 Task: Look for space in Tanabe, Japan from 22nd June, 2023 to 30th June, 2023 for 2 adults in price range Rs.7000 to Rs.15000. Place can be entire place with 1  bedroom having 1 bed and 1 bathroom. Property type can be house, flat, guest house, hotel. Booking option can be shelf check-in. Required host language is English.
Action: Mouse moved to (522, 87)
Screenshot: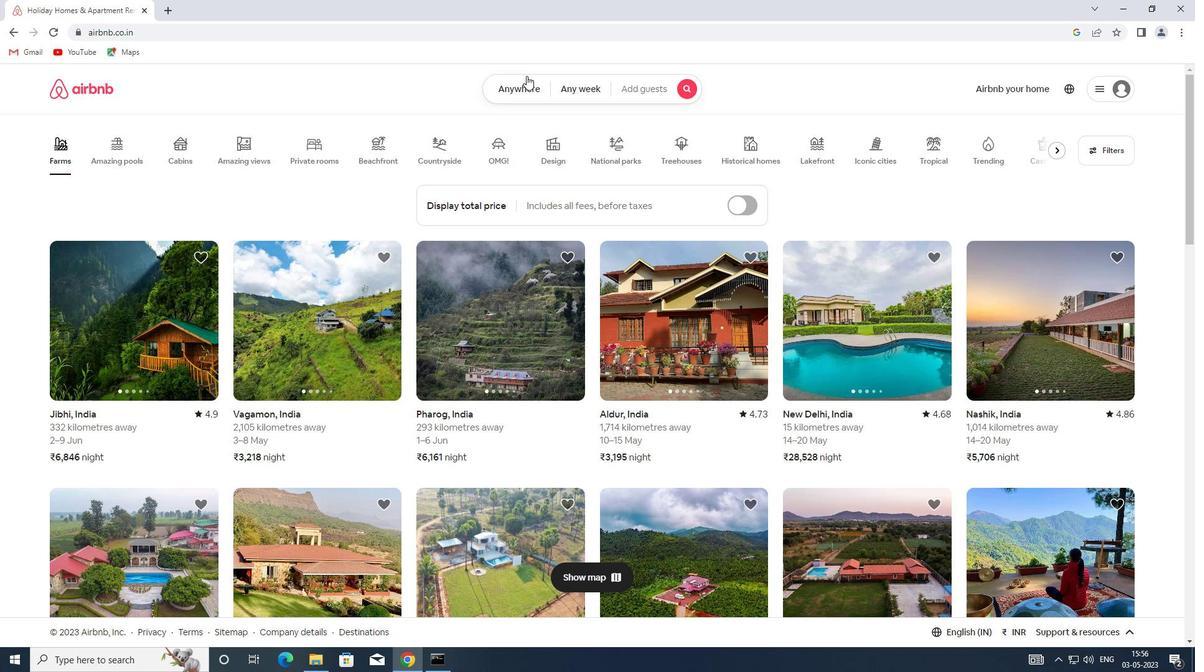 
Action: Mouse pressed left at (522, 87)
Screenshot: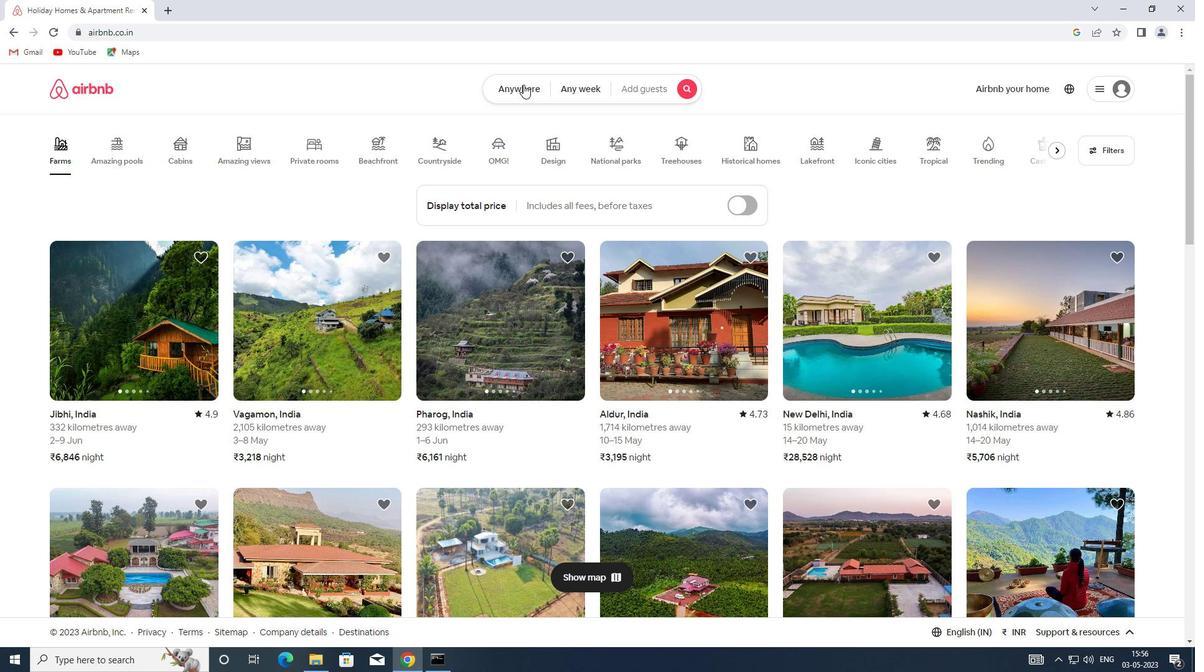 
Action: Mouse moved to (460, 126)
Screenshot: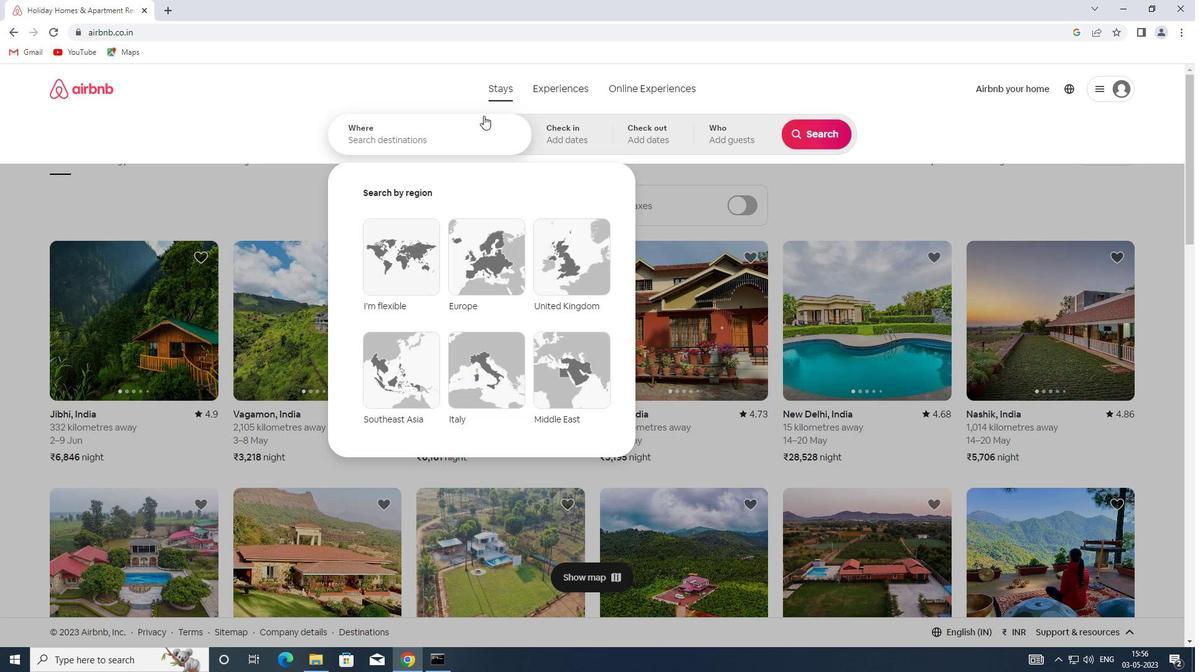 
Action: Mouse pressed left at (460, 126)
Screenshot: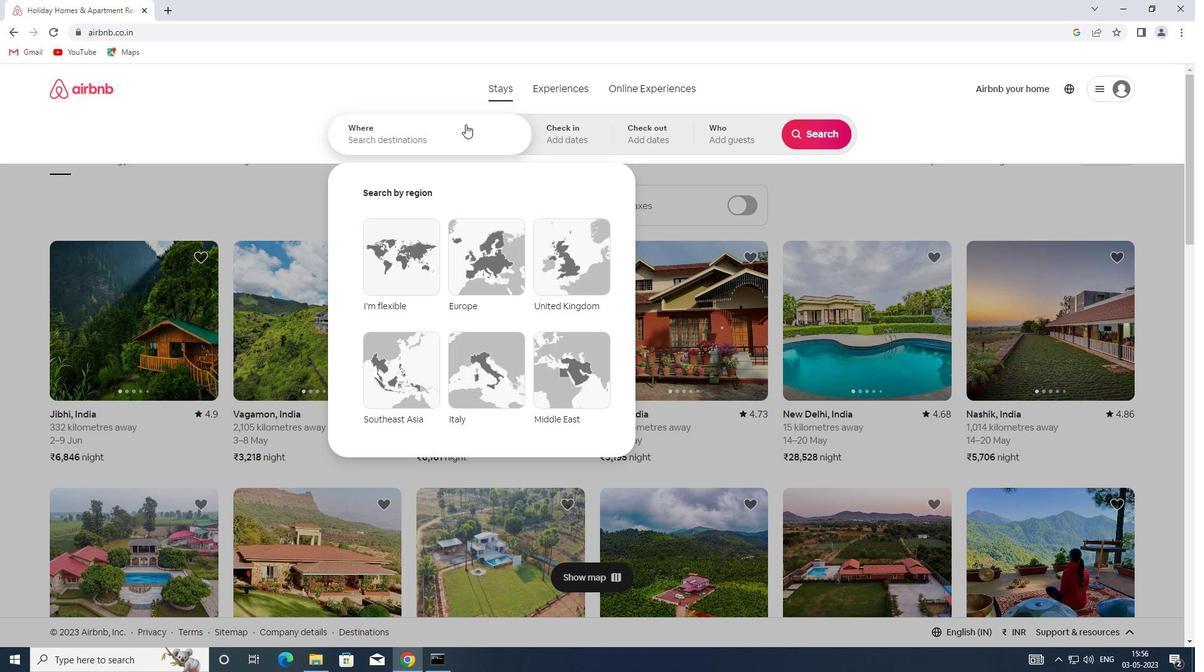 
Action: Key pressed <Key.shift>TANABE,<Key.shift>JAPAN
Screenshot: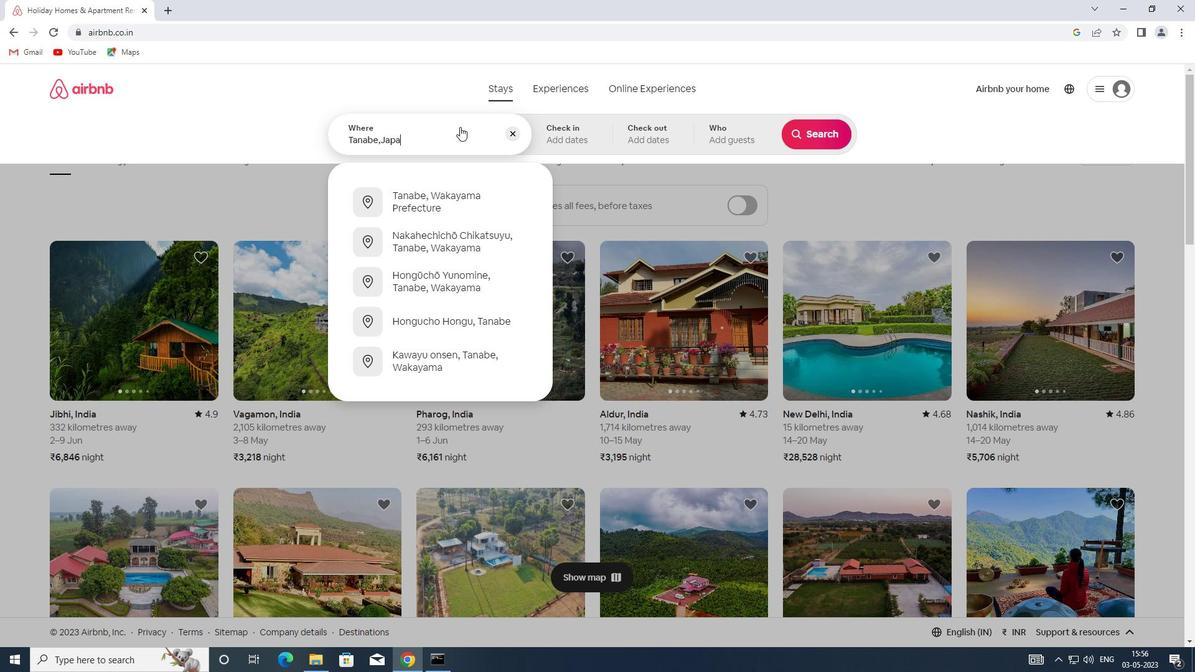 
Action: Mouse moved to (554, 137)
Screenshot: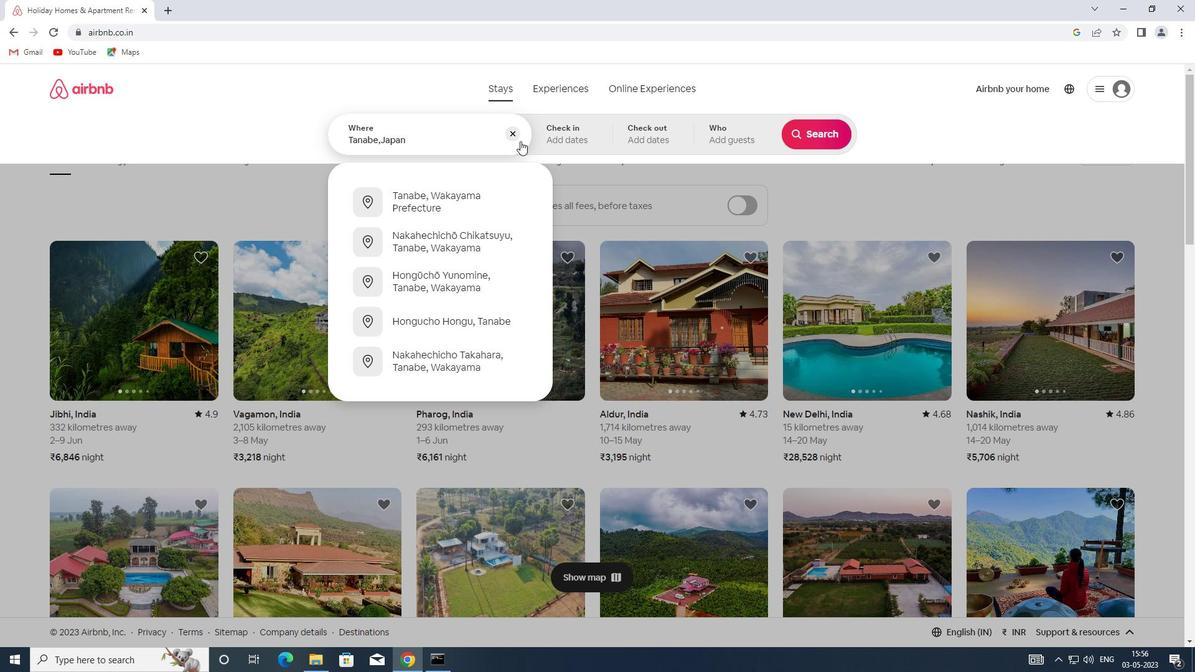 
Action: Mouse pressed left at (554, 137)
Screenshot: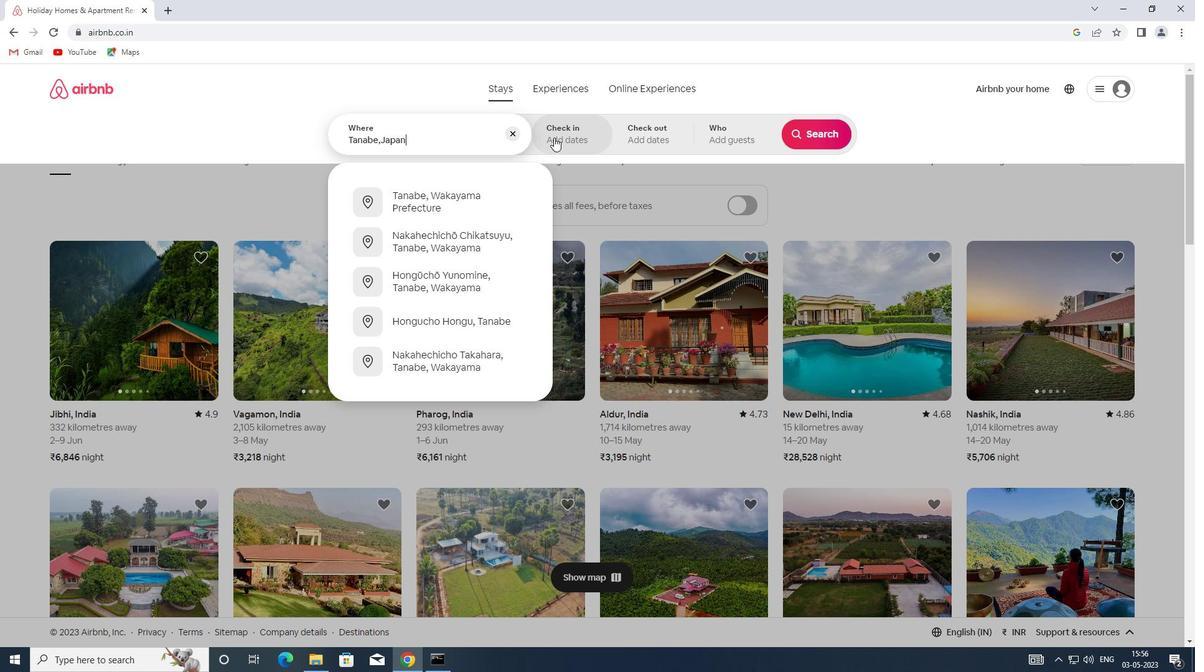 
Action: Mouse moved to (740, 374)
Screenshot: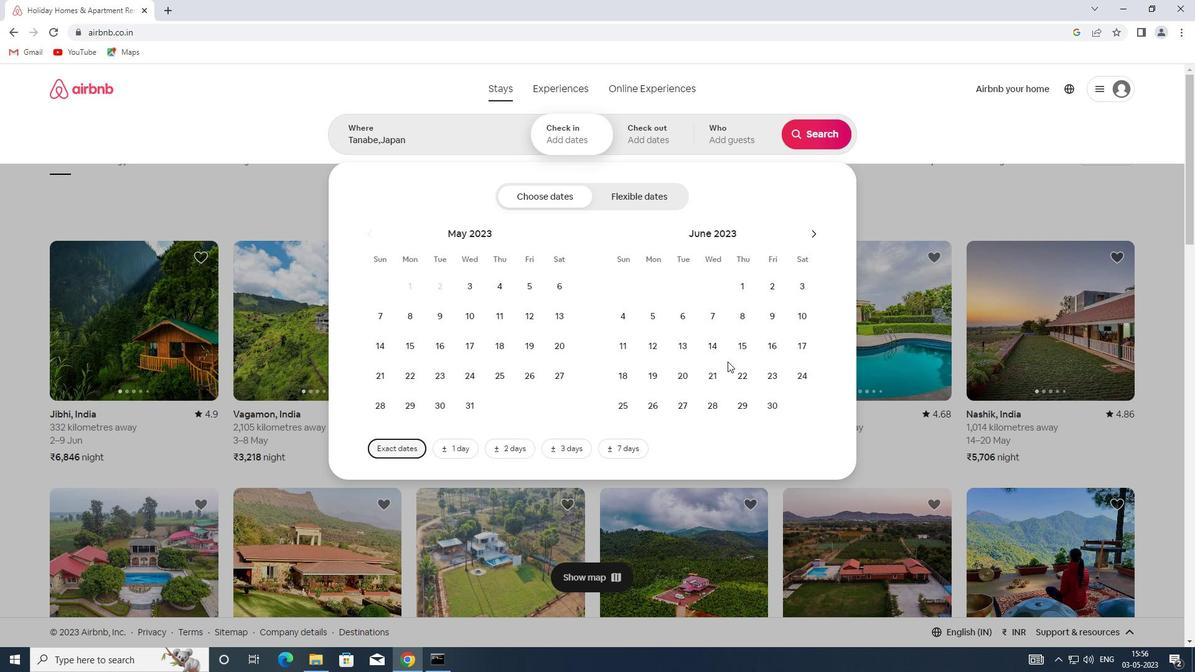 
Action: Mouse pressed left at (740, 374)
Screenshot: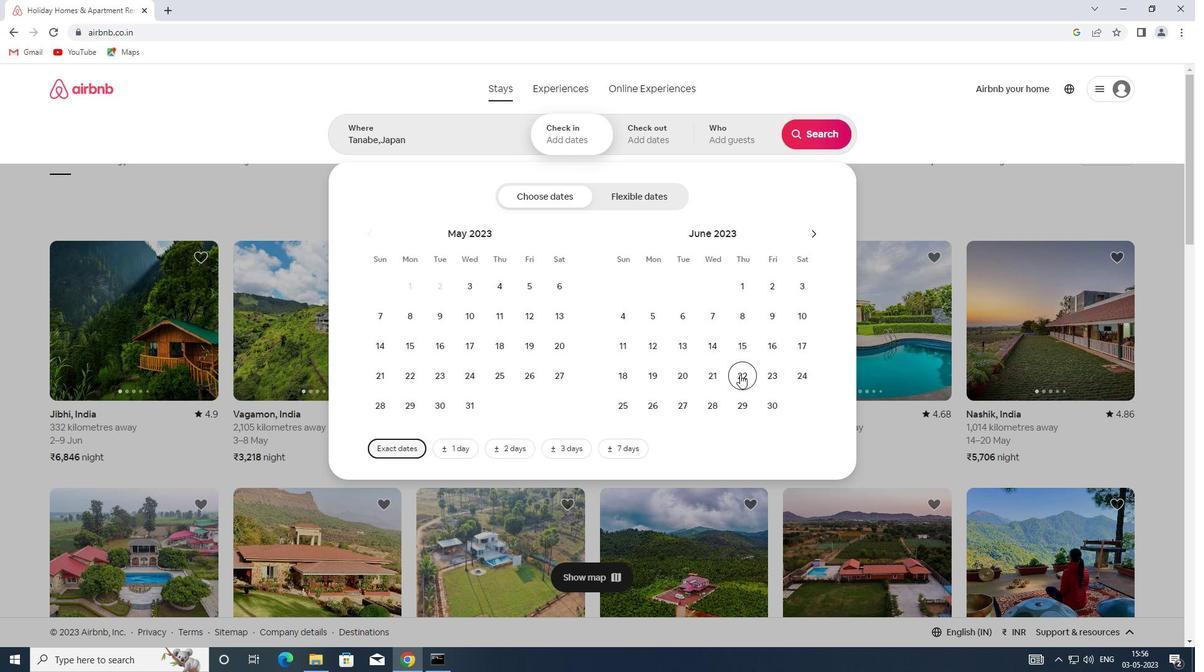 
Action: Mouse moved to (780, 407)
Screenshot: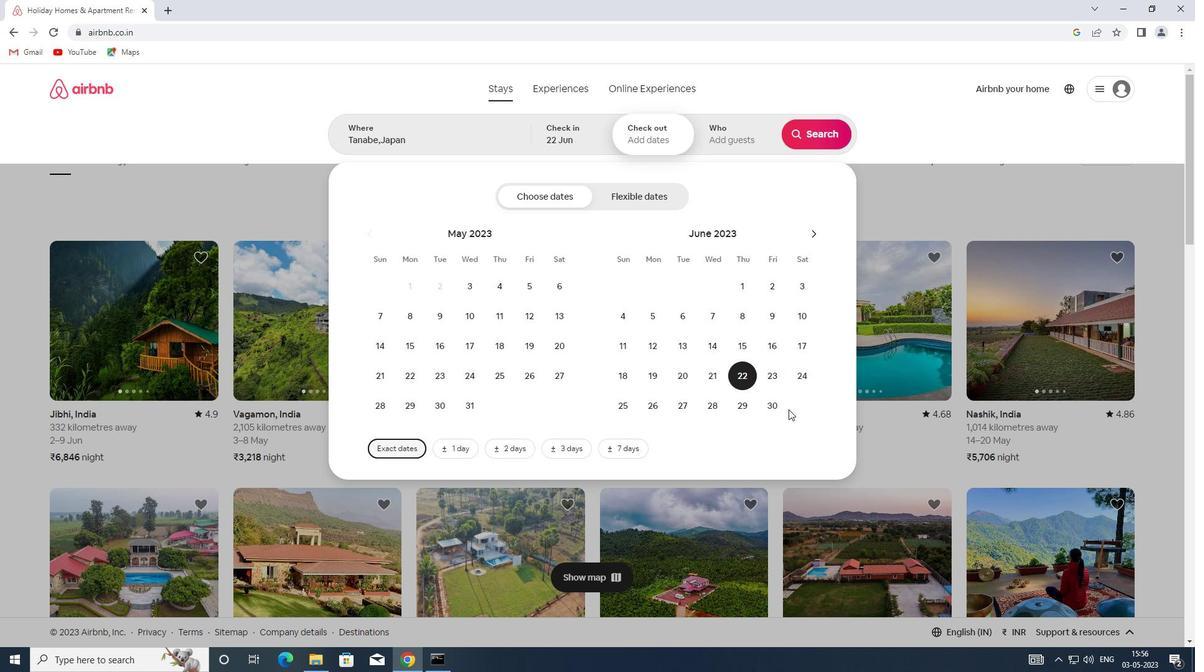 
Action: Mouse pressed left at (780, 407)
Screenshot: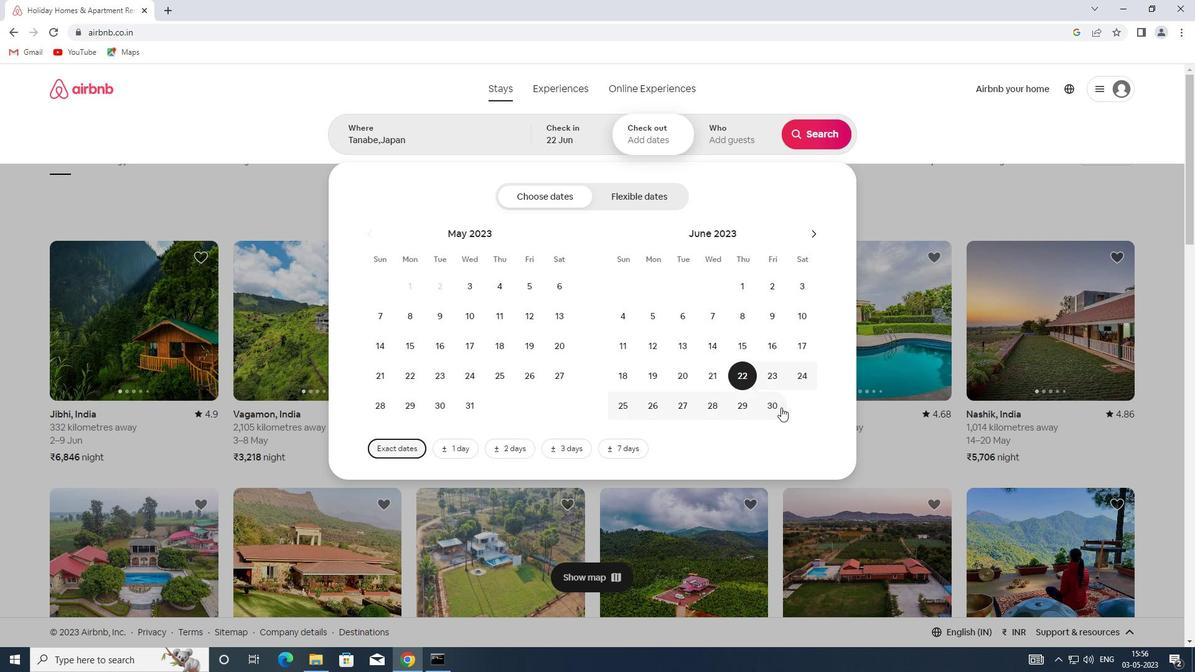 
Action: Mouse moved to (734, 129)
Screenshot: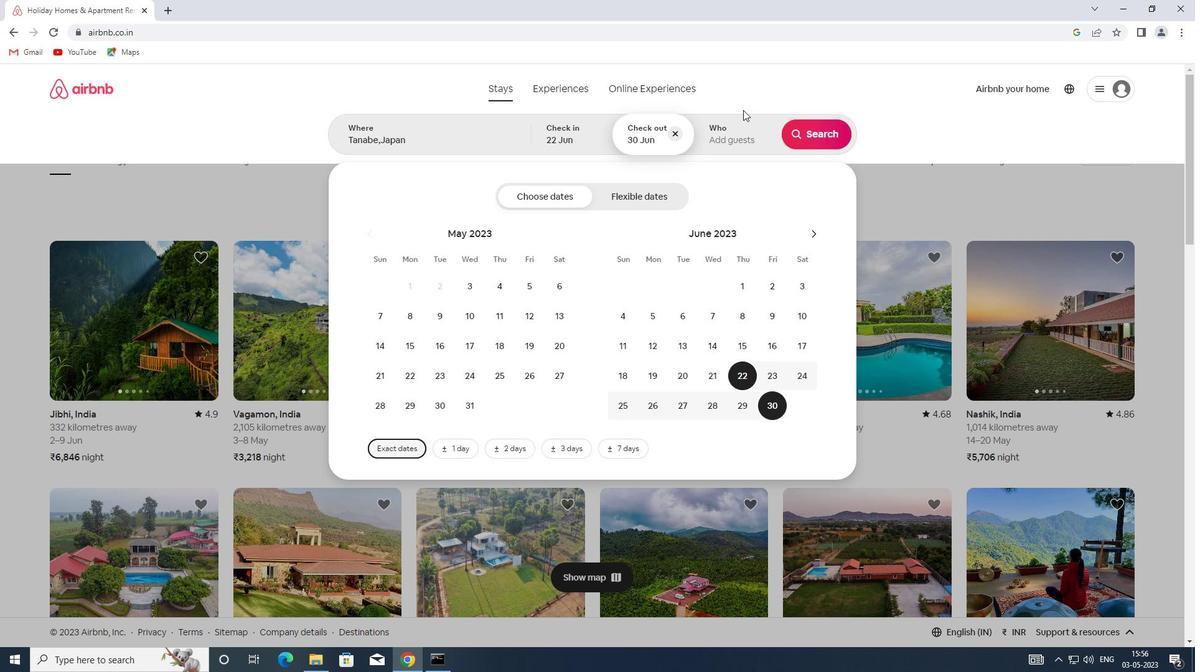 
Action: Mouse pressed left at (734, 129)
Screenshot: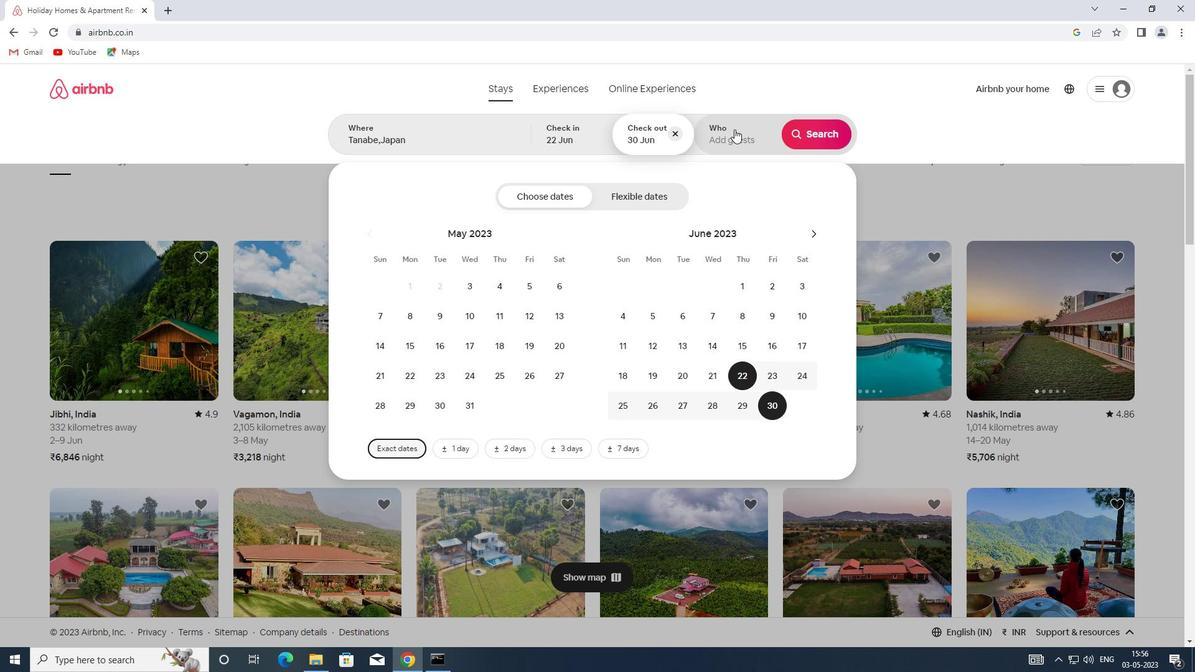
Action: Mouse moved to (824, 207)
Screenshot: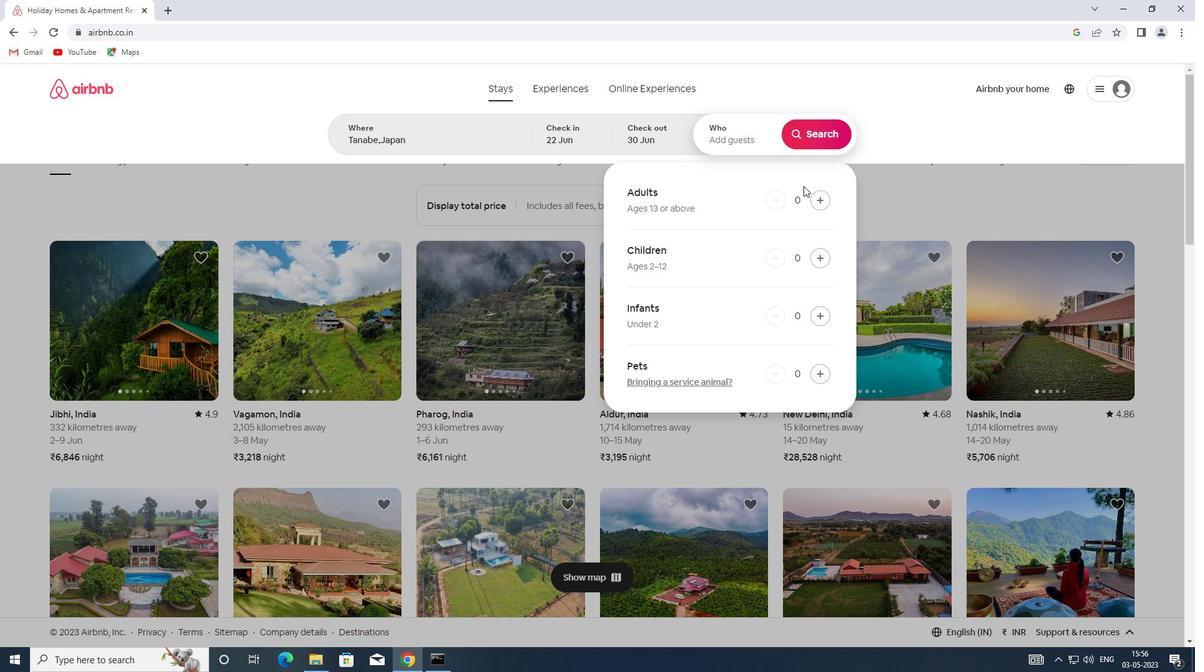 
Action: Mouse pressed left at (824, 207)
Screenshot: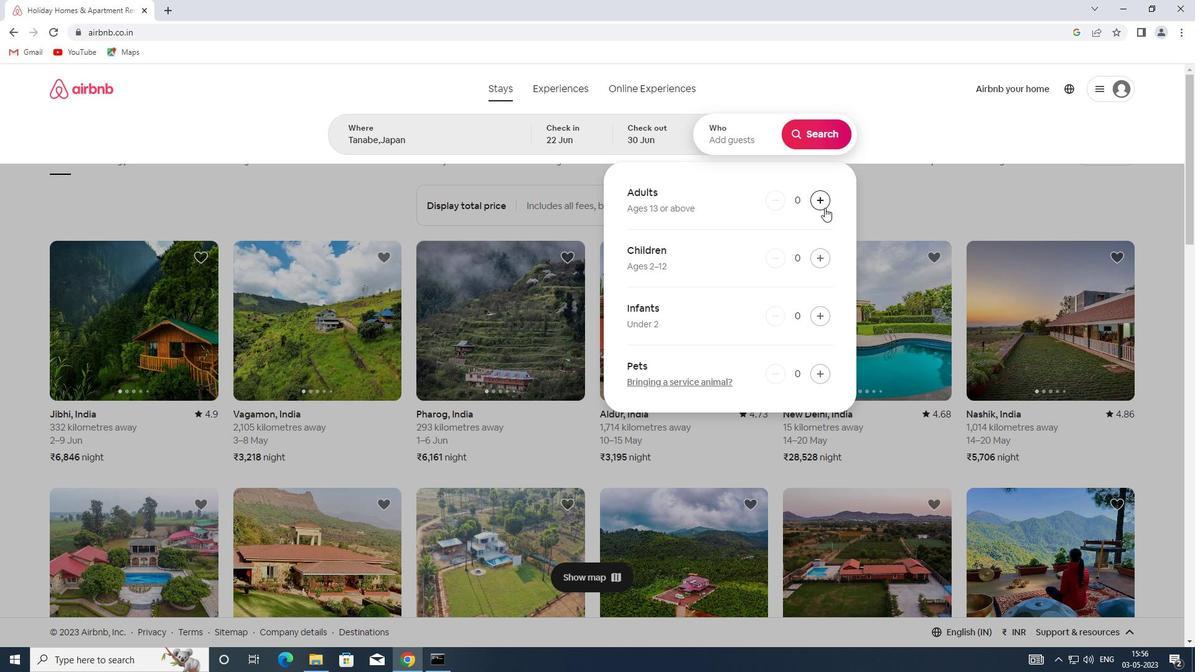 
Action: Mouse pressed left at (824, 207)
Screenshot: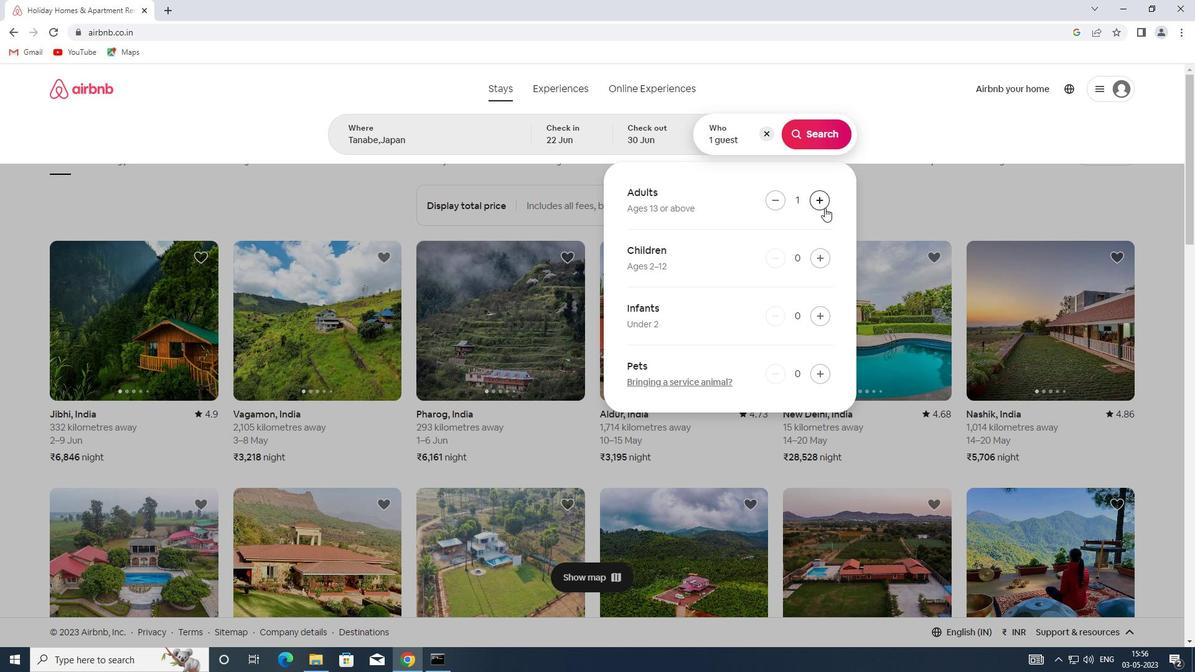 
Action: Mouse moved to (821, 136)
Screenshot: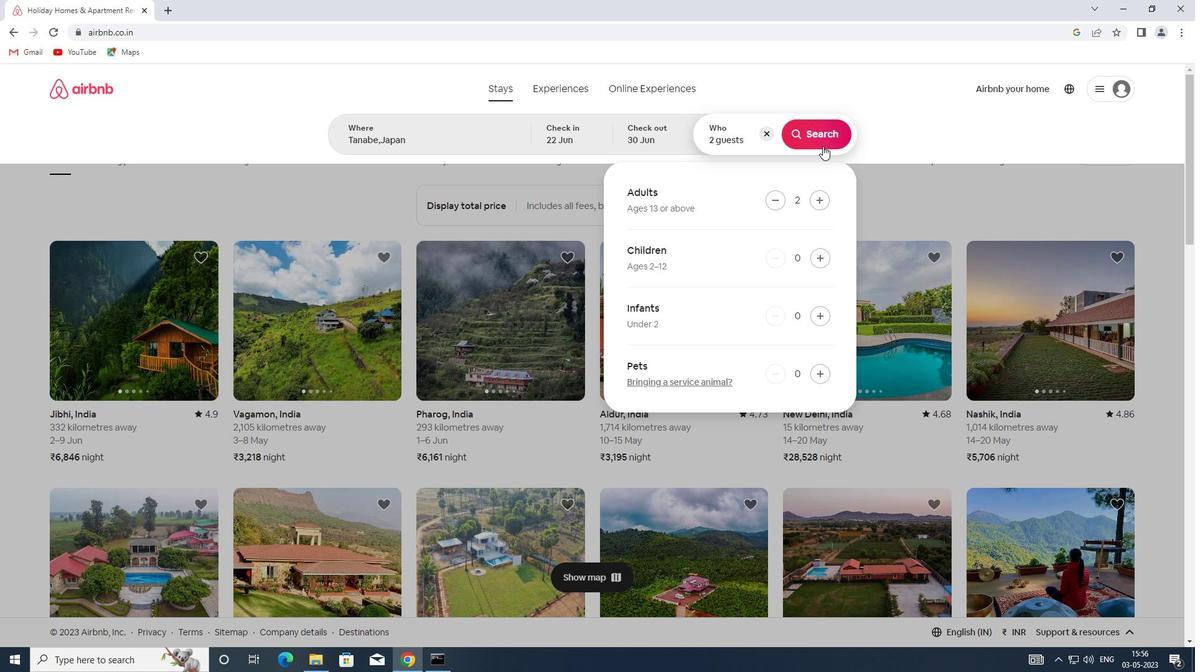 
Action: Mouse pressed left at (821, 136)
Screenshot: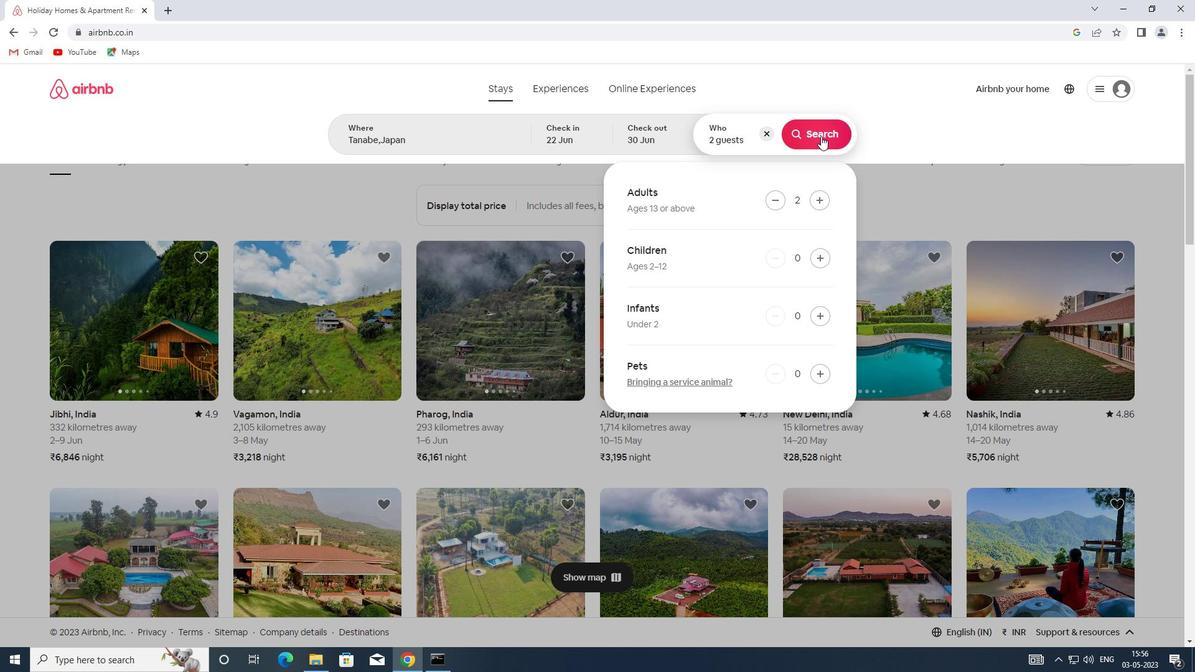 
Action: Mouse moved to (1141, 129)
Screenshot: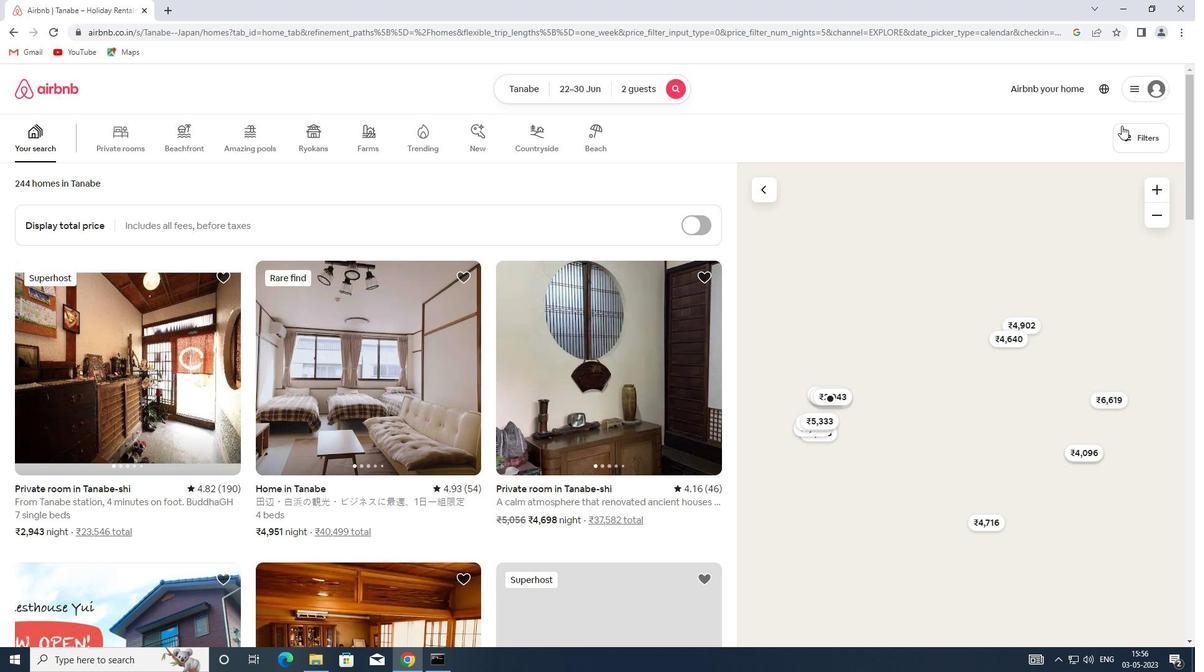 
Action: Mouse pressed left at (1141, 129)
Screenshot: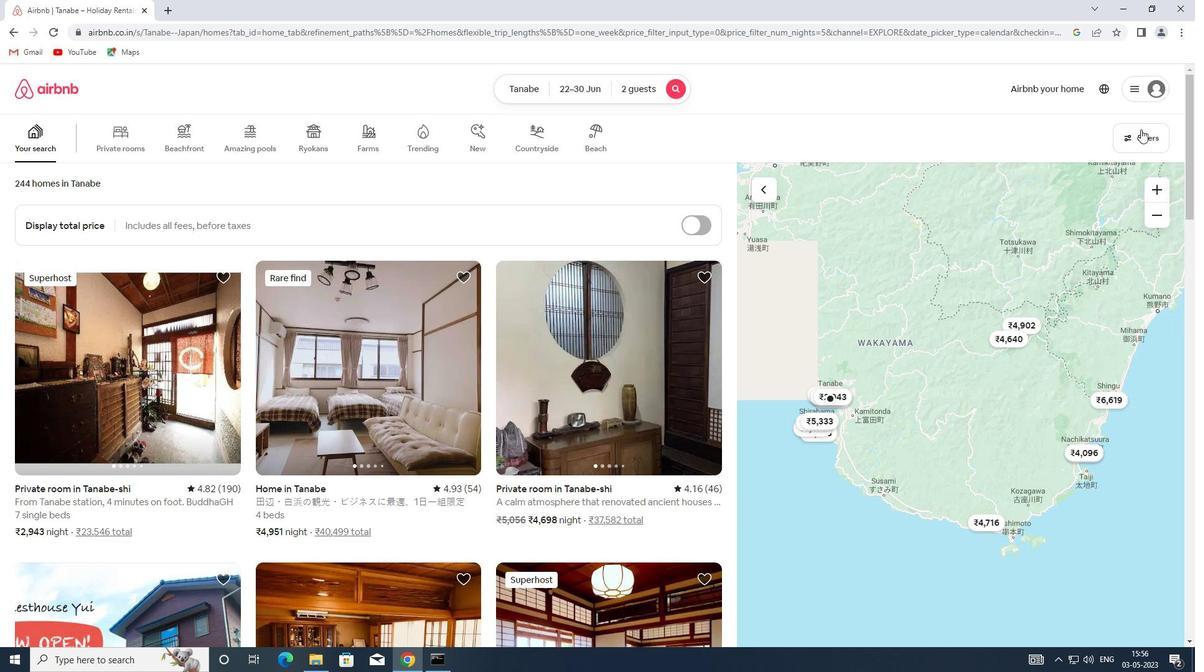 
Action: Mouse moved to (466, 294)
Screenshot: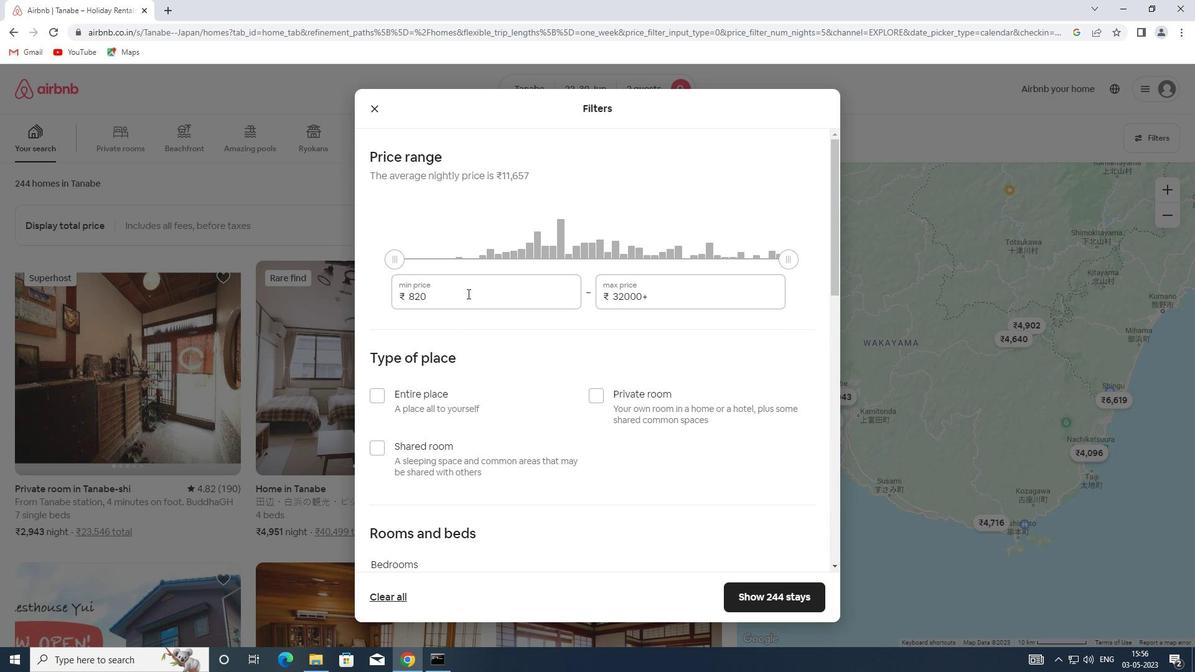 
Action: Mouse pressed left at (466, 294)
Screenshot: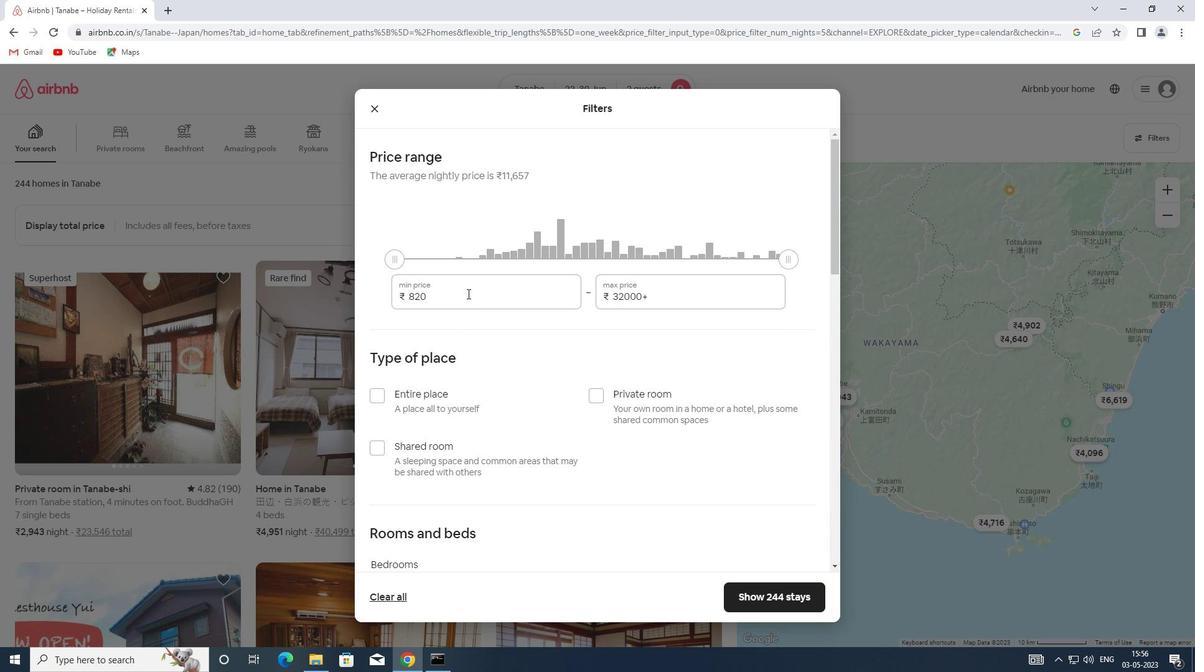 
Action: Mouse moved to (387, 301)
Screenshot: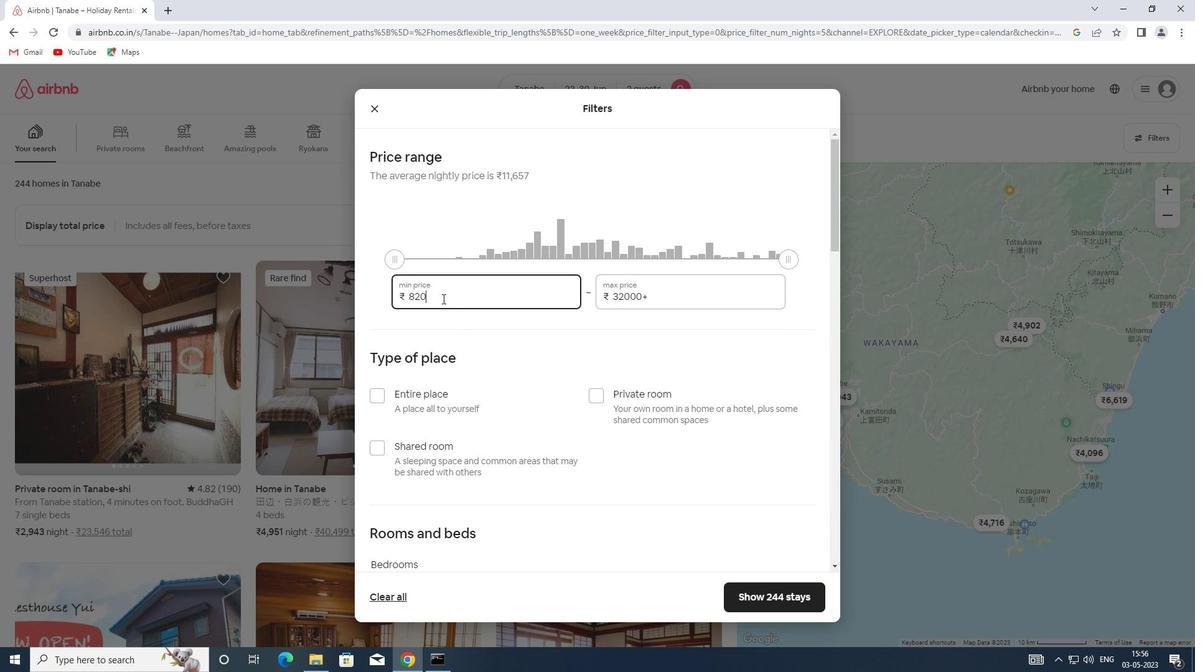 
Action: Key pressed 7000`<Key.tab>15000
Screenshot: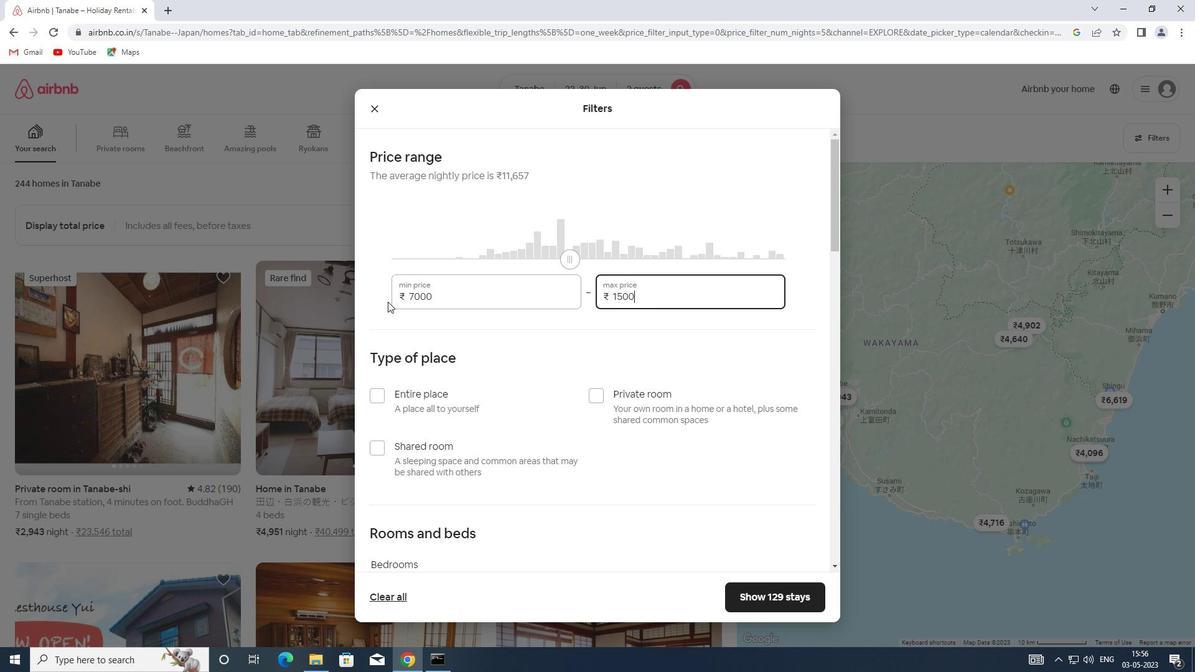 
Action: Mouse moved to (377, 291)
Screenshot: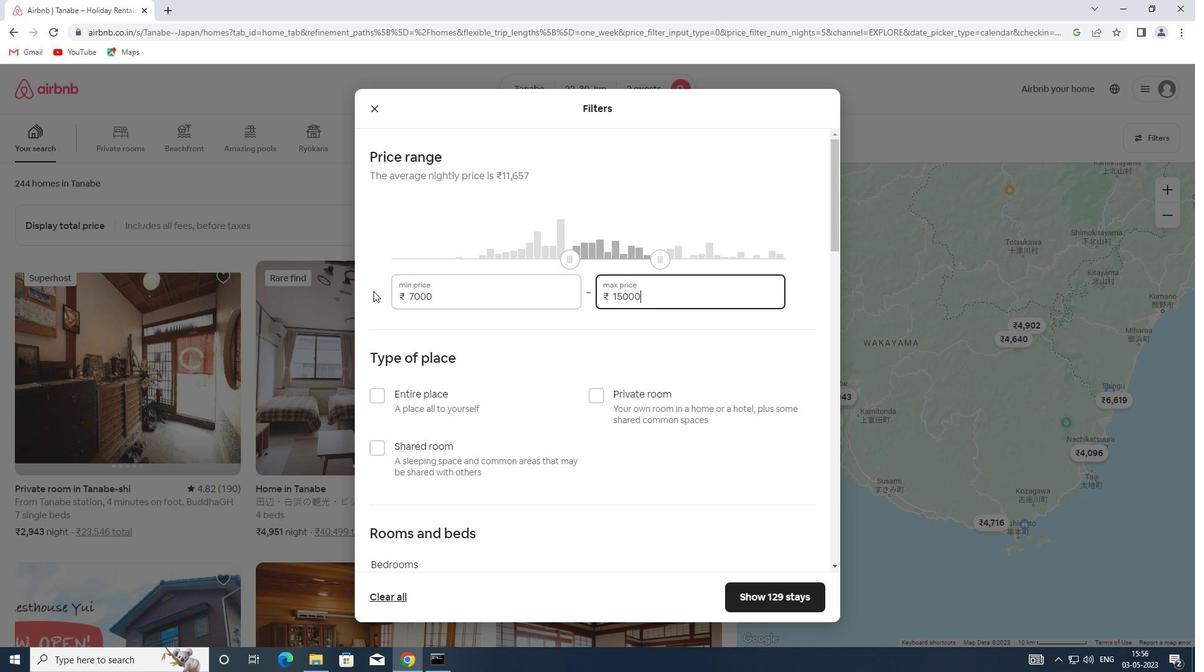 
Action: Mouse scrolled (377, 291) with delta (0, 0)
Screenshot: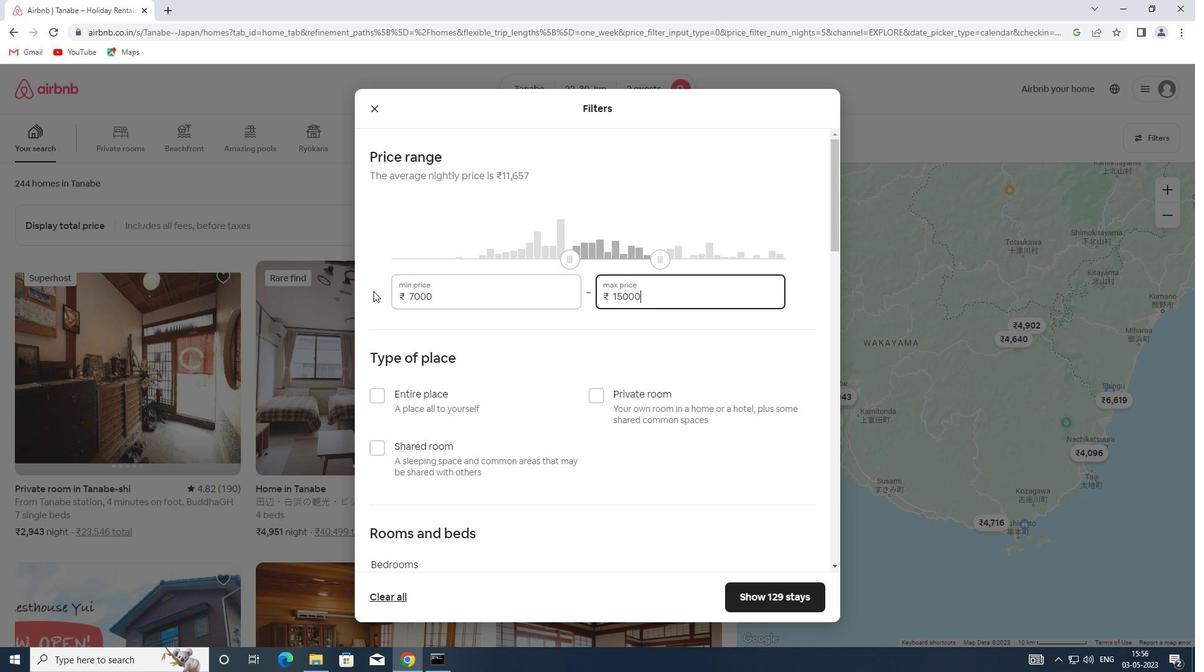 
Action: Mouse moved to (374, 337)
Screenshot: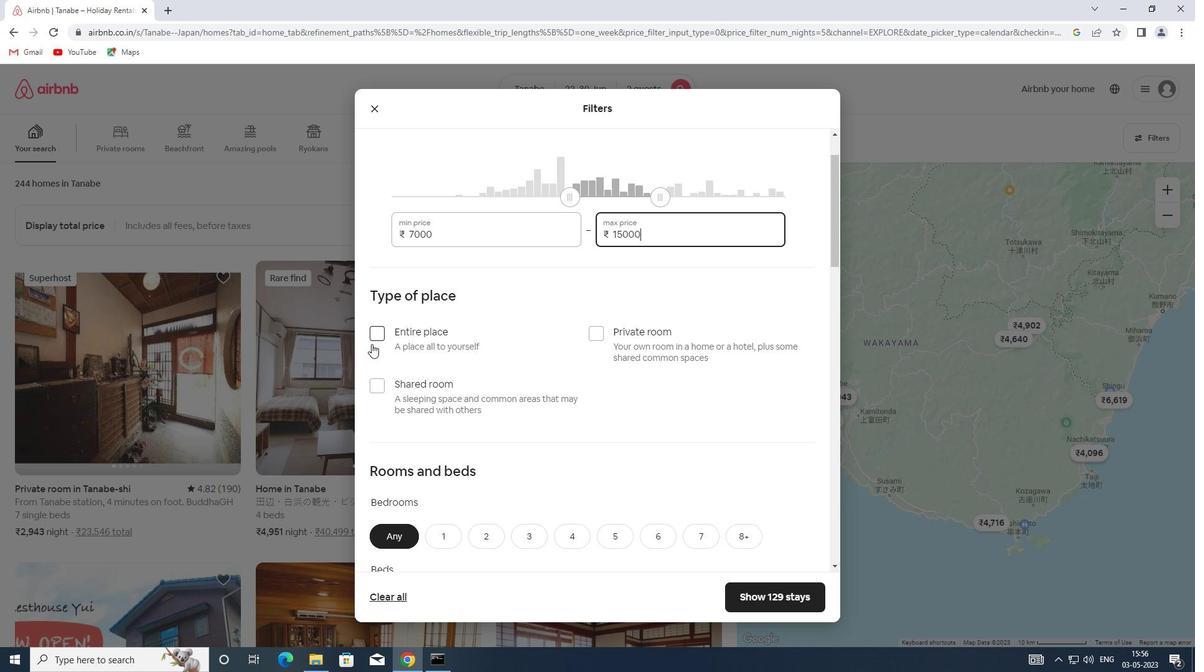
Action: Mouse pressed left at (374, 337)
Screenshot: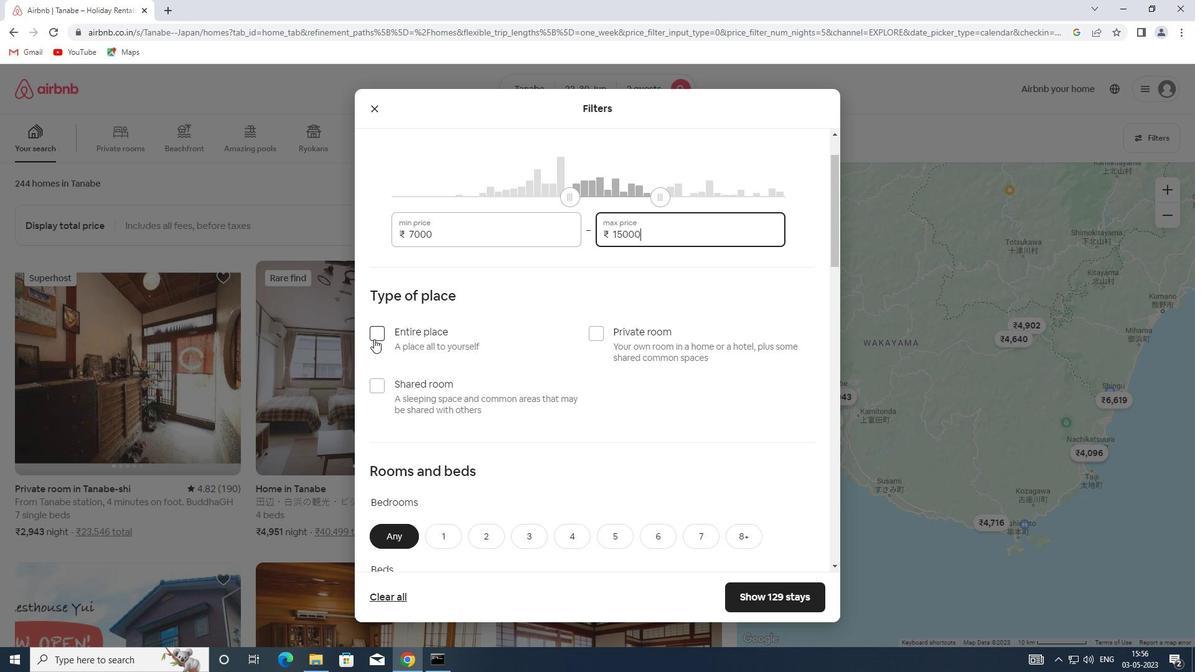 
Action: Mouse scrolled (374, 336) with delta (0, 0)
Screenshot: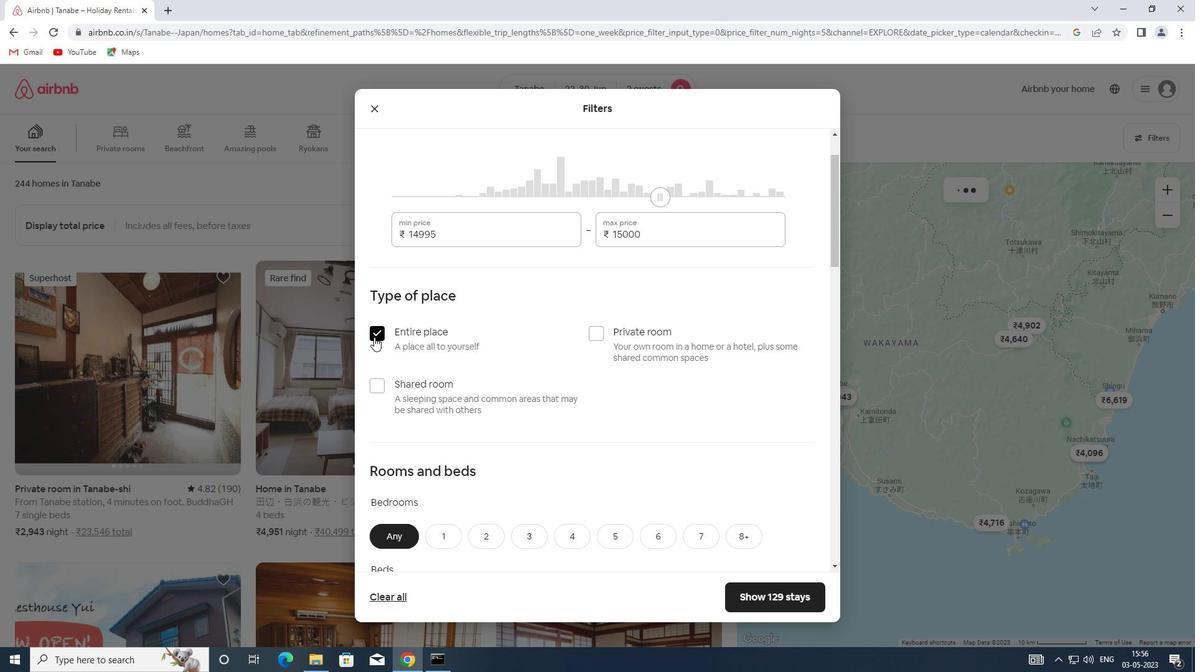 
Action: Mouse moved to (375, 337)
Screenshot: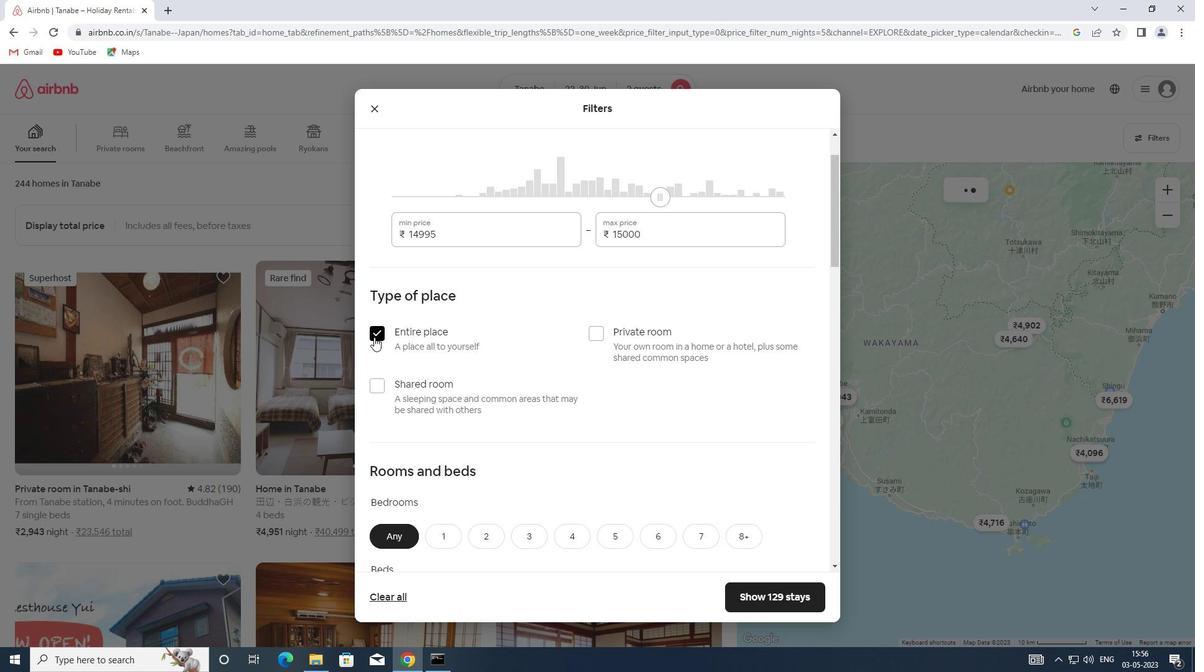 
Action: Mouse scrolled (375, 336) with delta (0, 0)
Screenshot: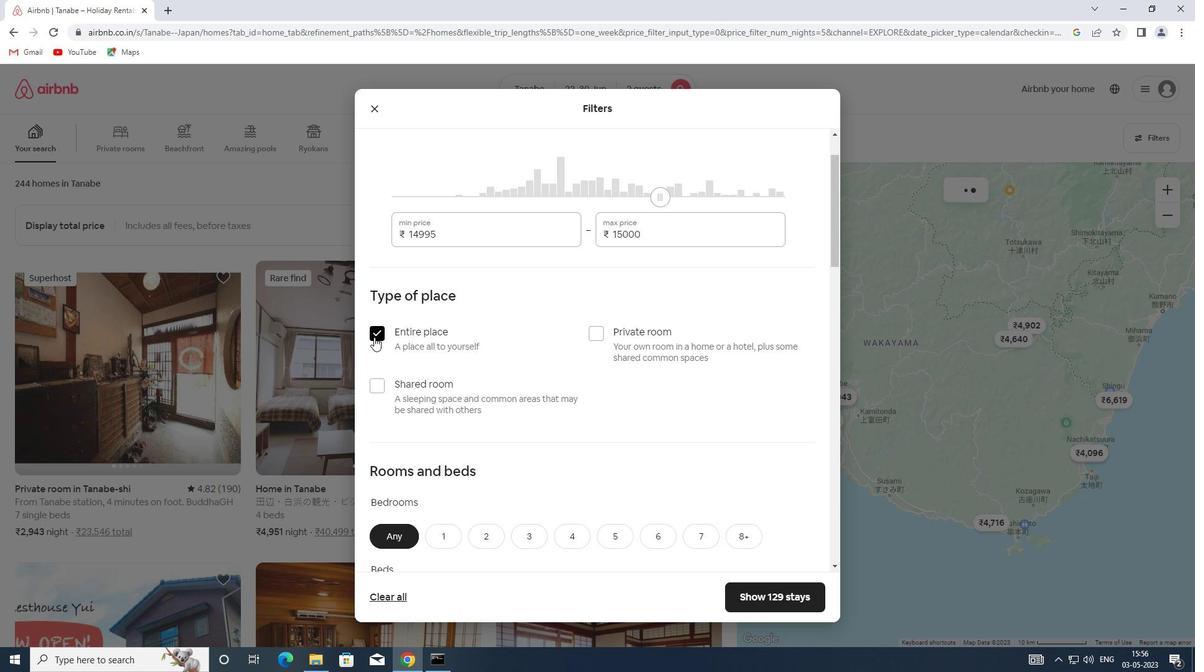 
Action: Mouse moved to (438, 410)
Screenshot: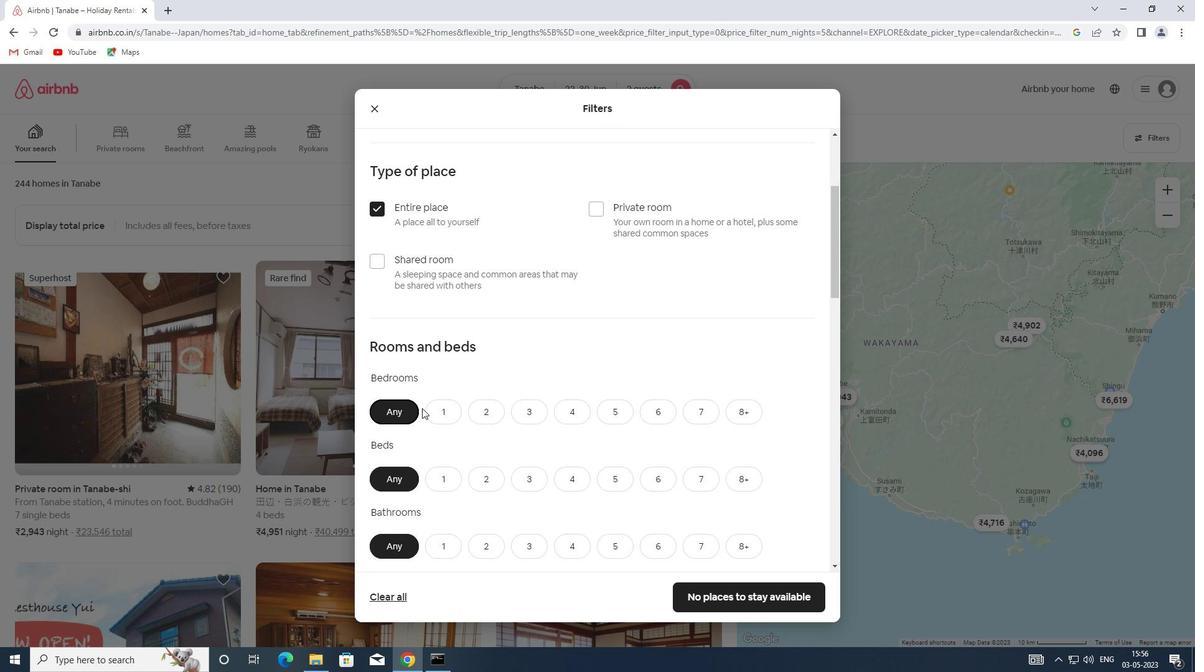 
Action: Mouse pressed left at (438, 410)
Screenshot: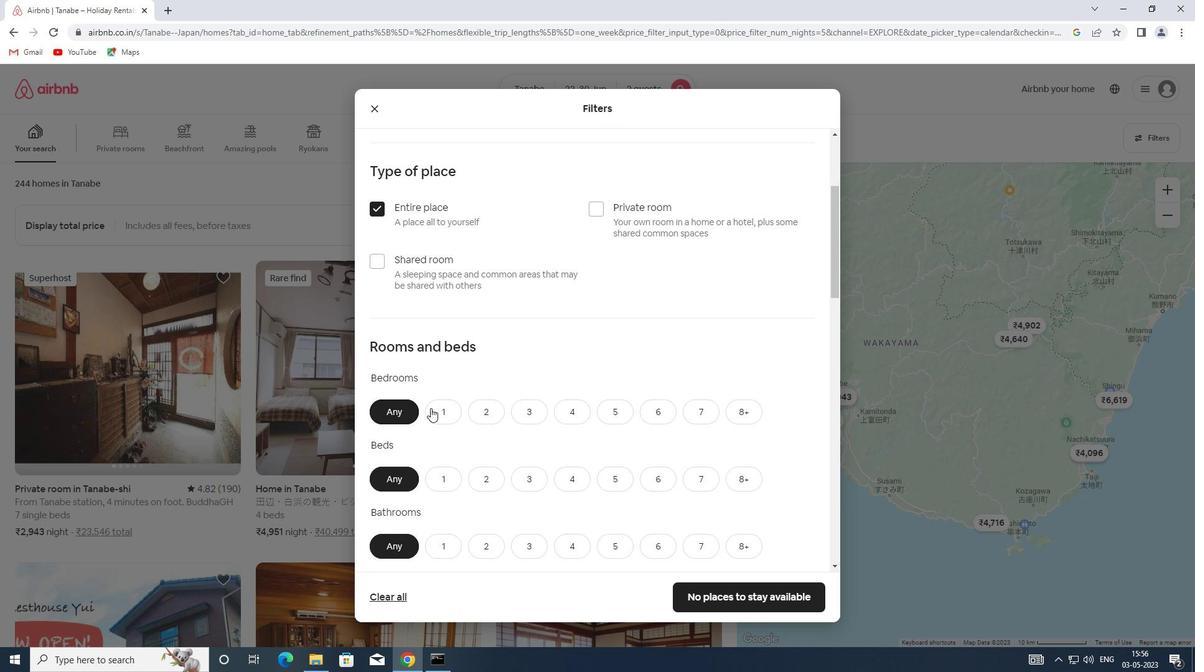 
Action: Mouse moved to (436, 418)
Screenshot: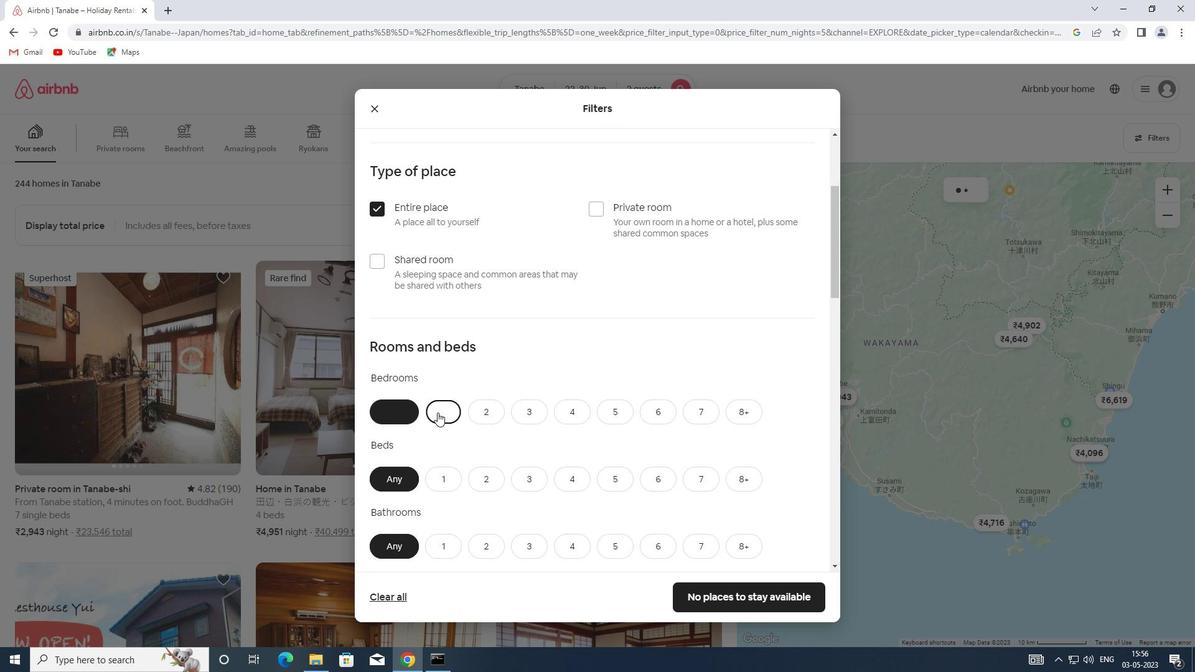 
Action: Mouse scrolled (436, 417) with delta (0, 0)
Screenshot: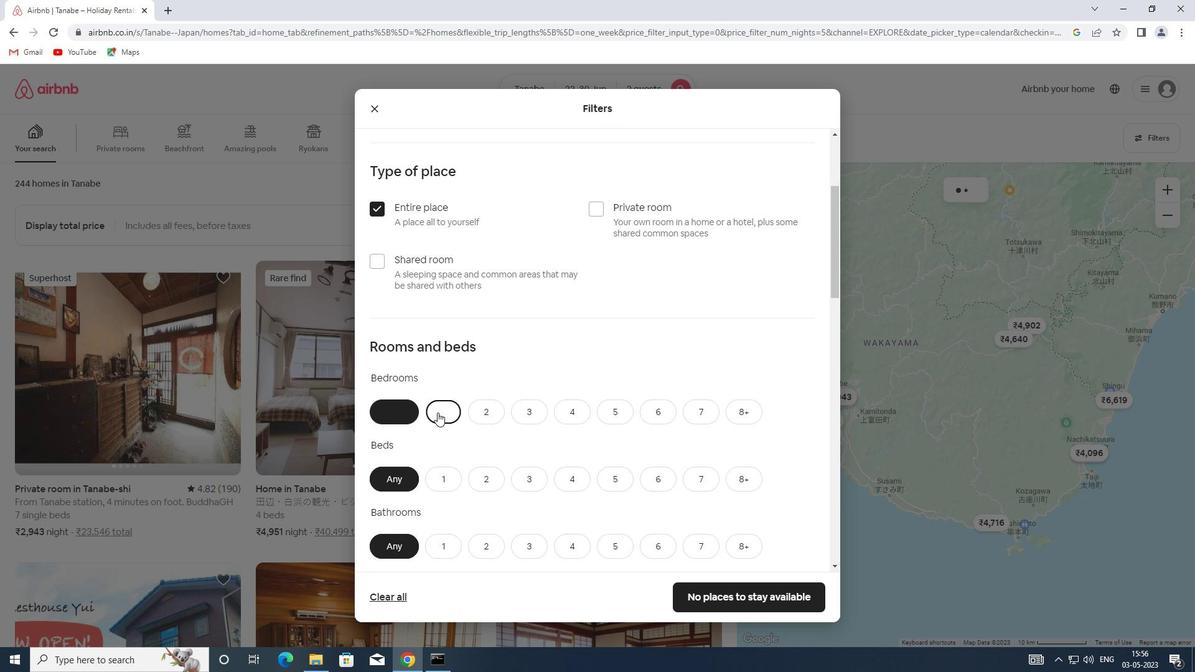 
Action: Mouse moved to (436, 417)
Screenshot: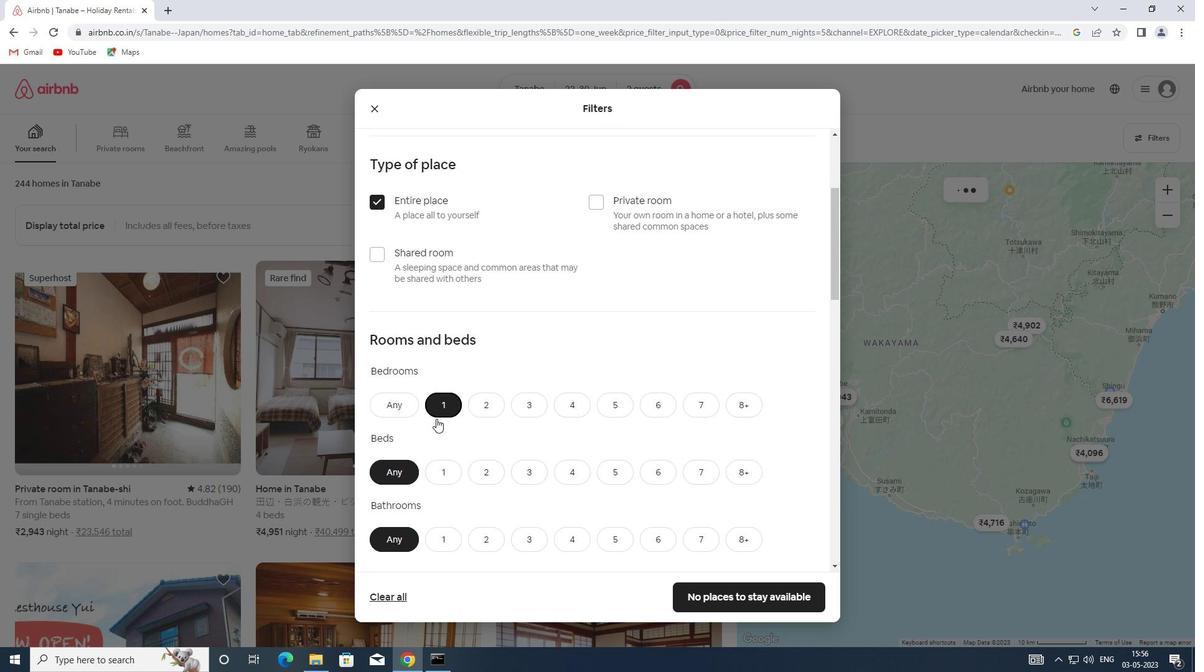 
Action: Mouse pressed left at (436, 417)
Screenshot: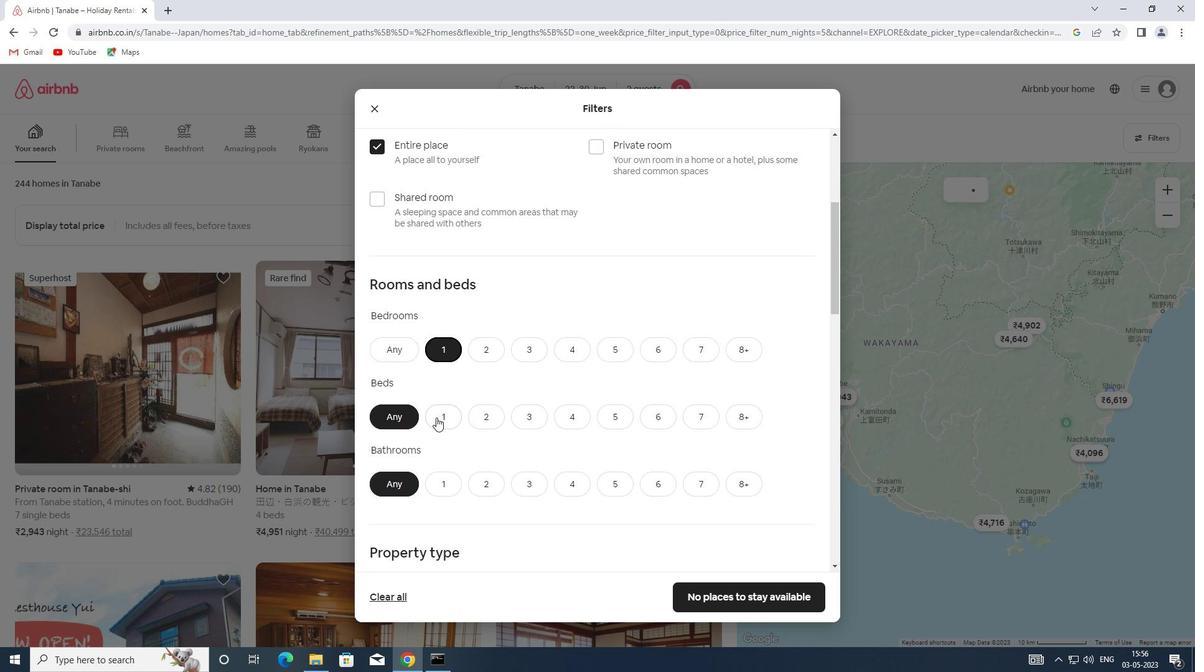
Action: Mouse moved to (445, 481)
Screenshot: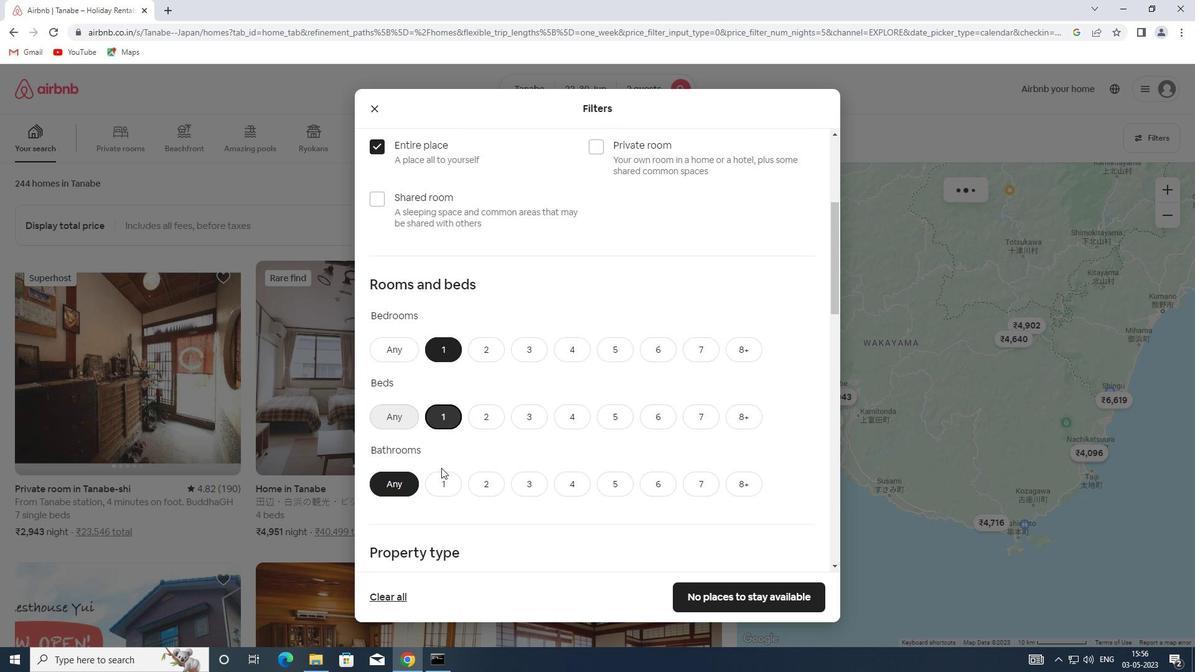 
Action: Mouse pressed left at (445, 481)
Screenshot: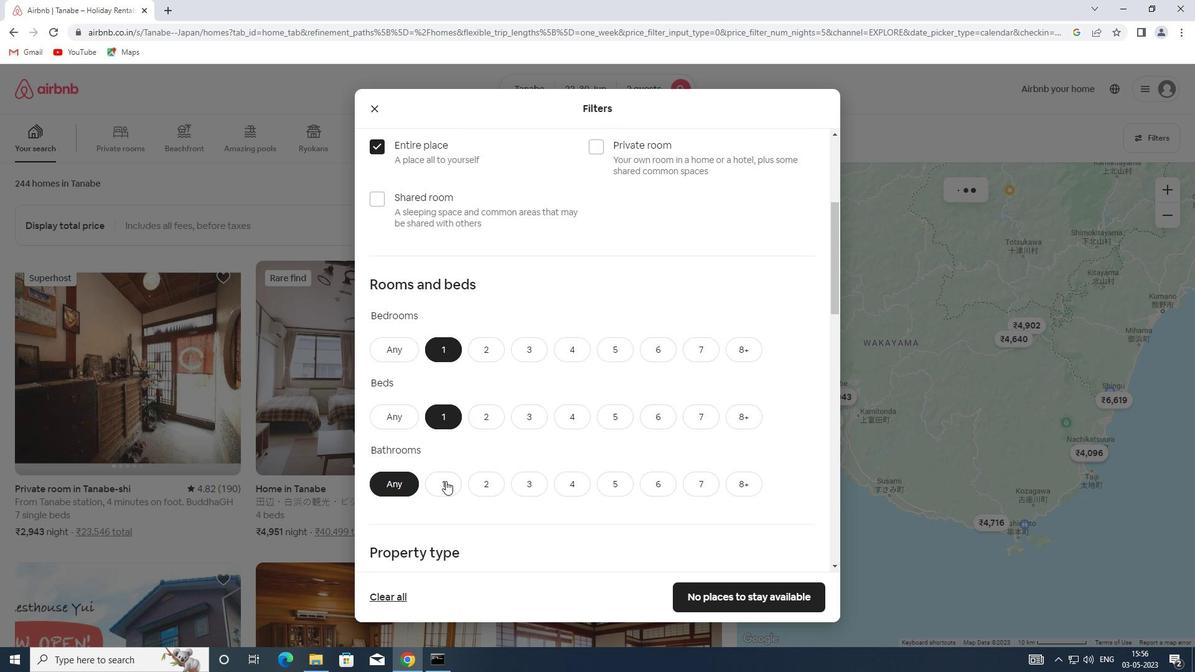 
Action: Mouse scrolled (445, 481) with delta (0, 0)
Screenshot: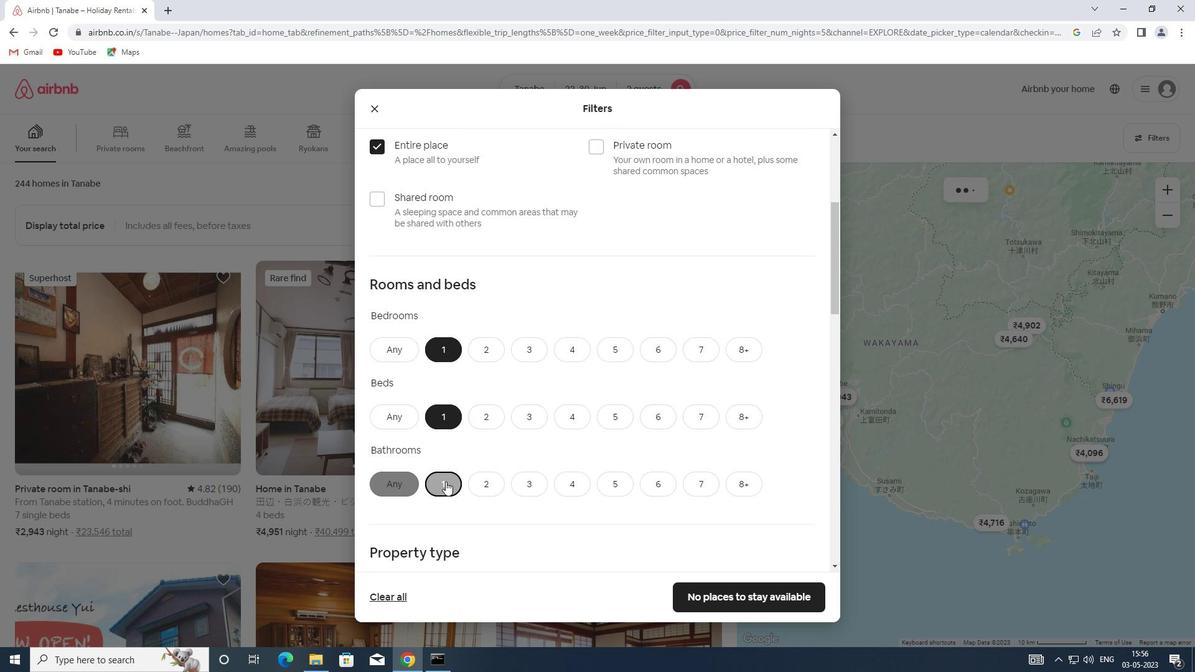 
Action: Mouse scrolled (445, 481) with delta (0, 0)
Screenshot: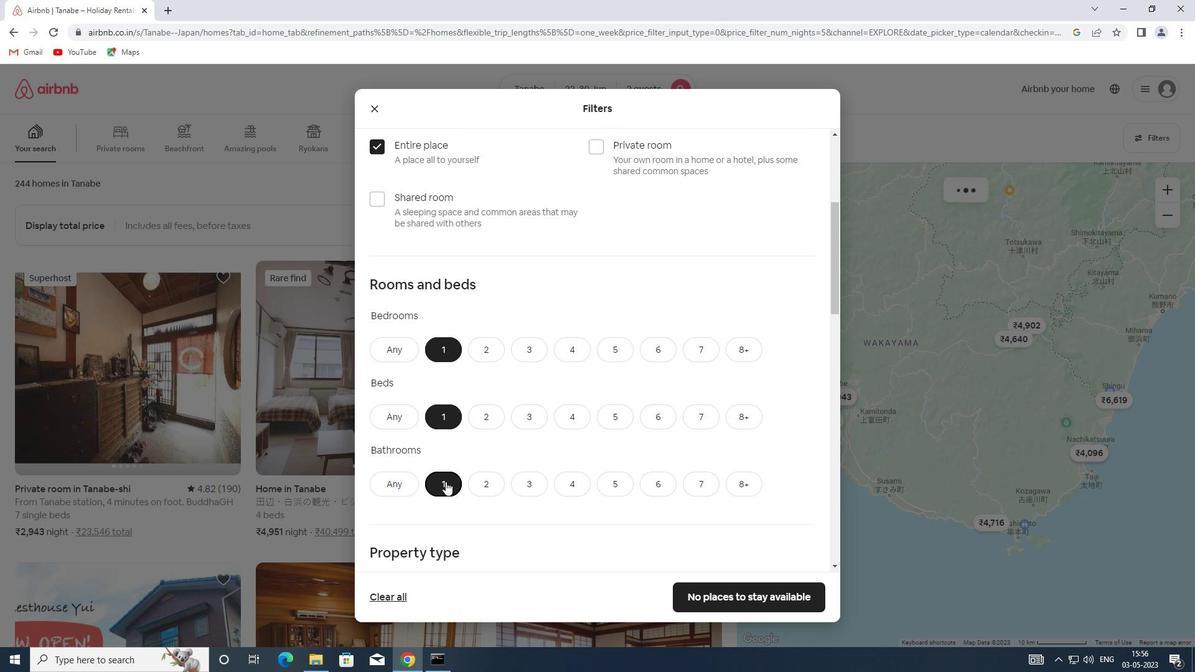 
Action: Mouse scrolled (445, 481) with delta (0, 0)
Screenshot: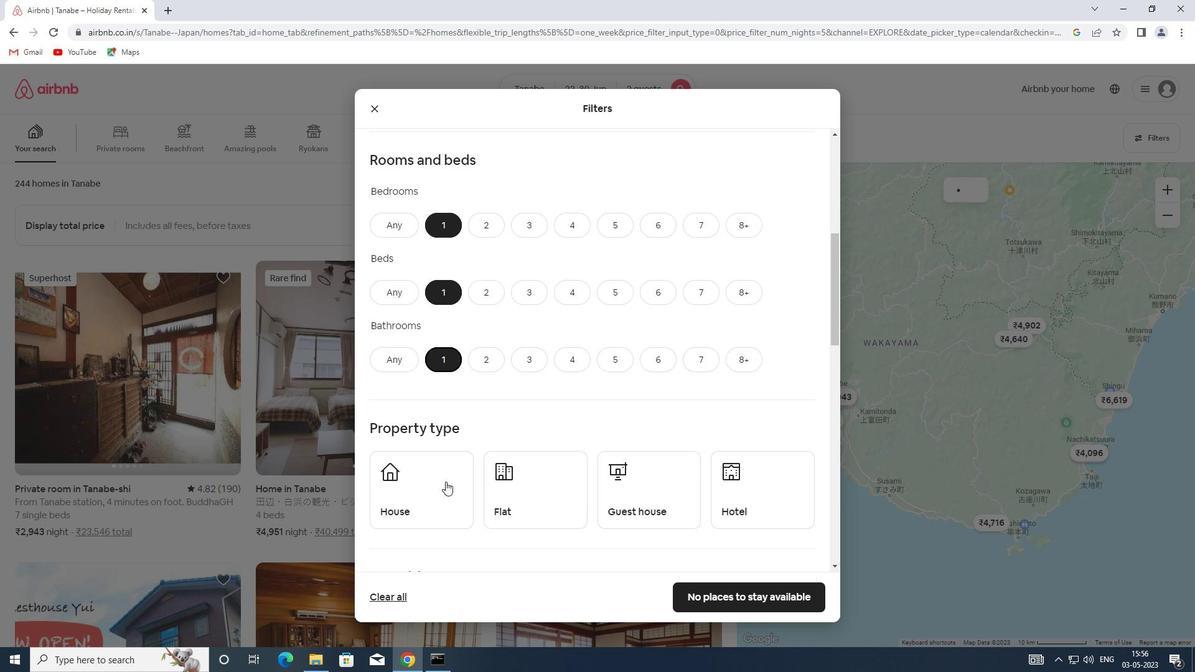 
Action: Mouse scrolled (445, 481) with delta (0, 0)
Screenshot: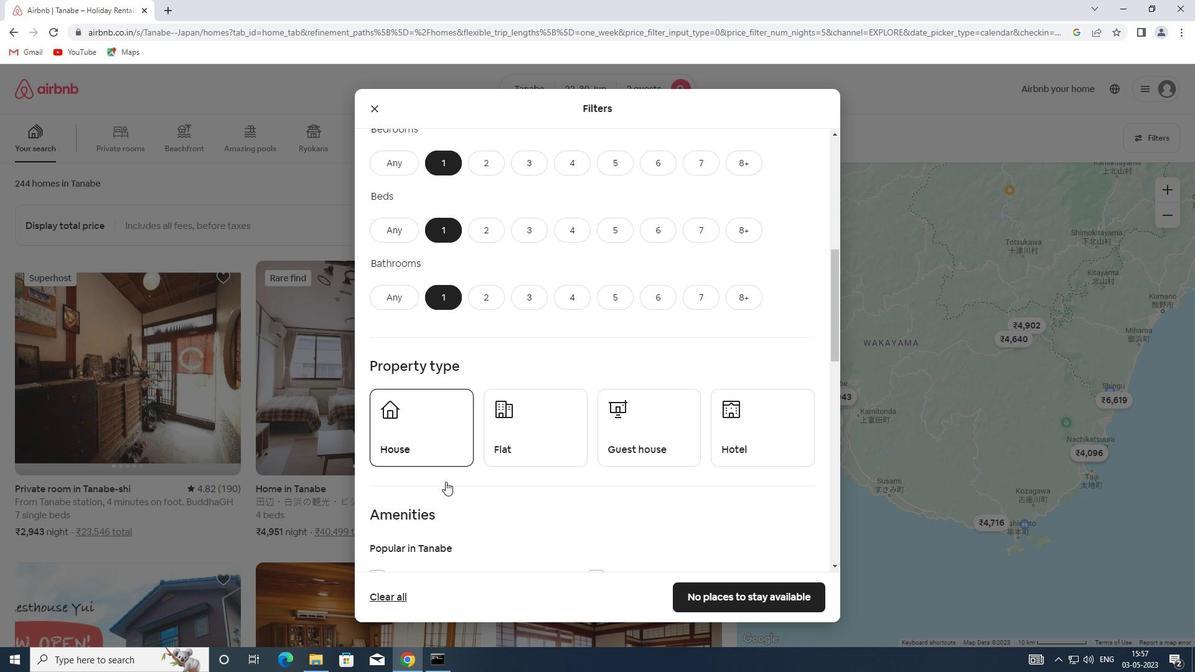 
Action: Mouse scrolled (445, 481) with delta (0, 0)
Screenshot: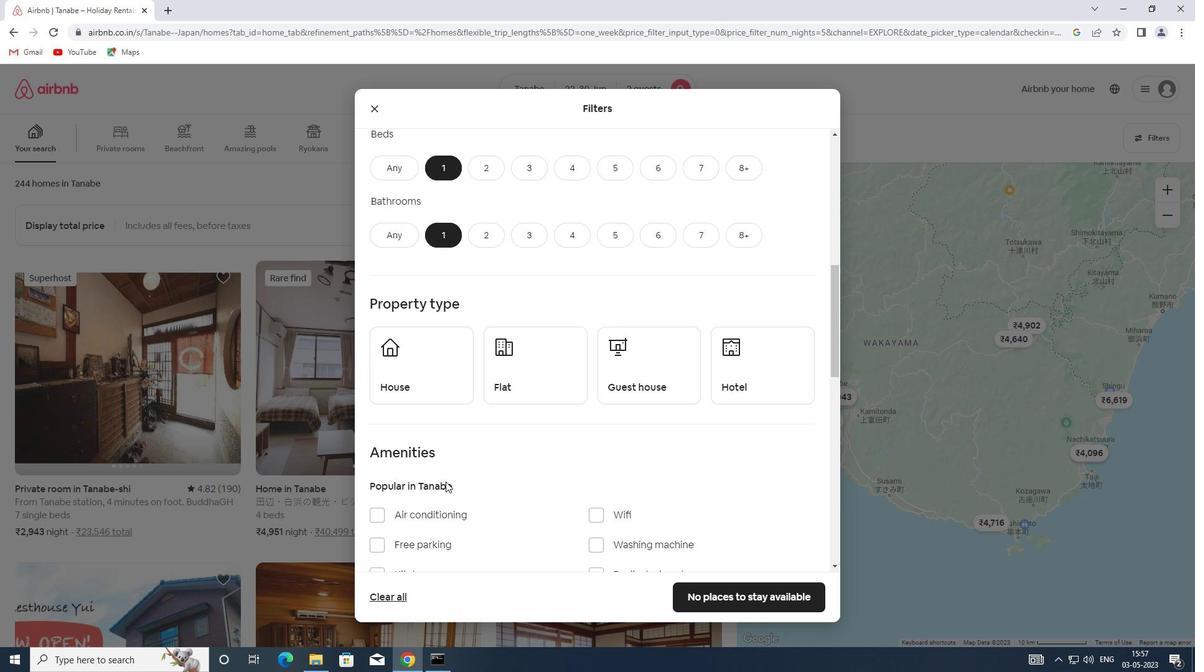 
Action: Mouse scrolled (445, 481) with delta (0, 0)
Screenshot: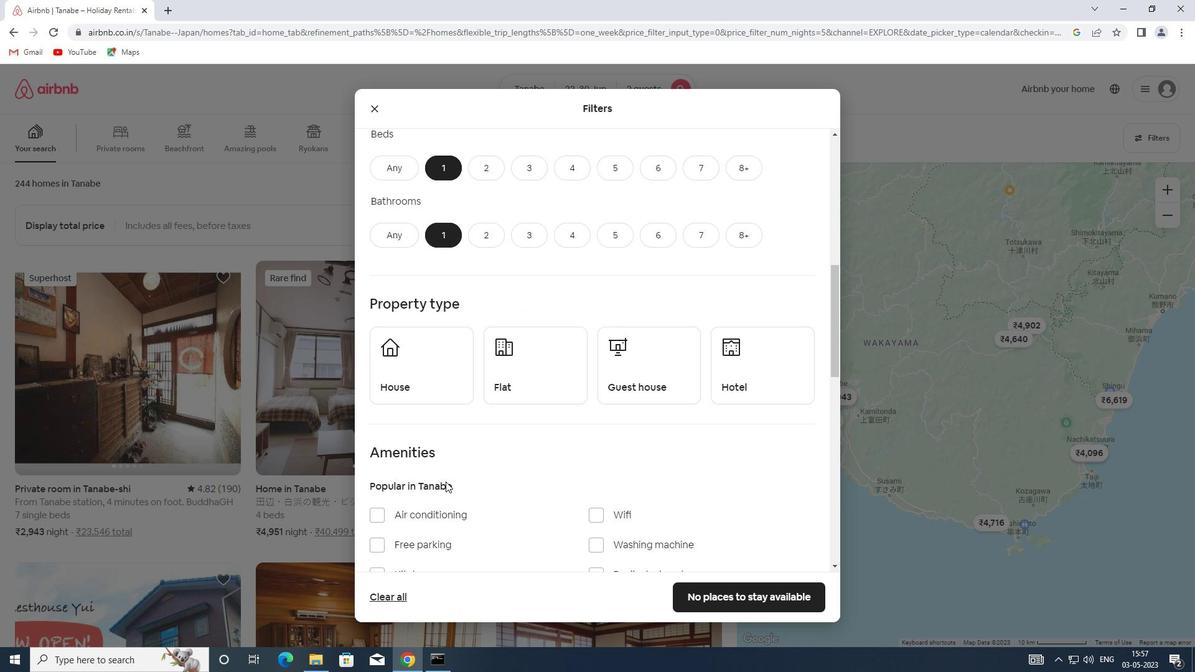 
Action: Mouse scrolled (445, 481) with delta (0, 0)
Screenshot: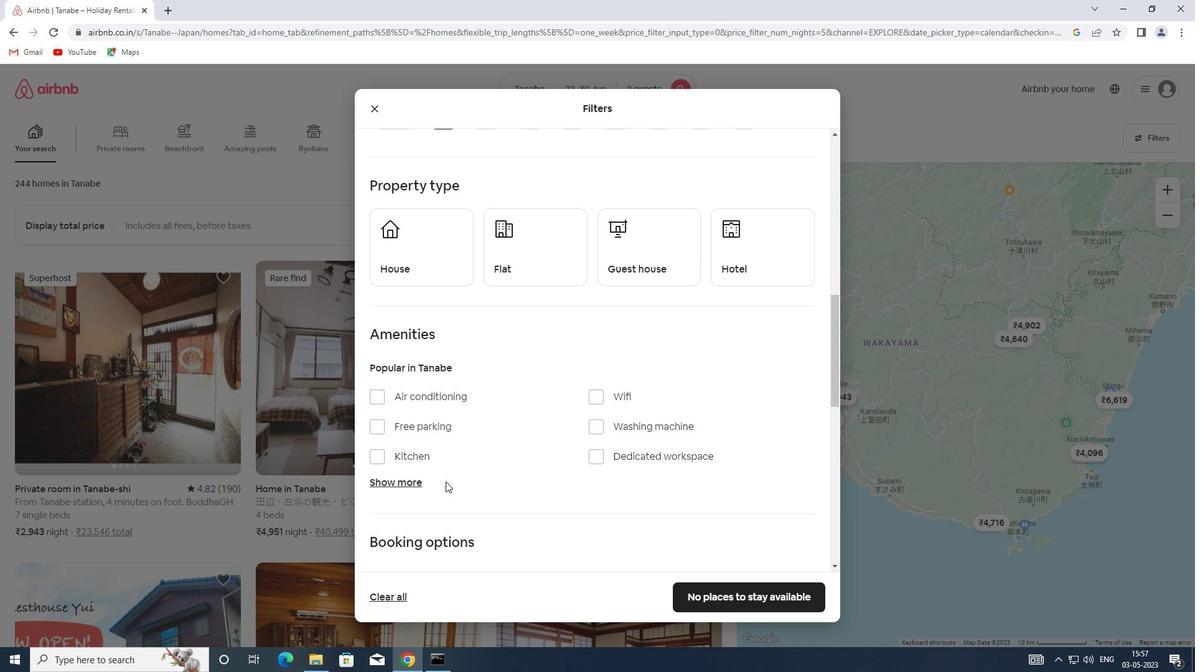 
Action: Mouse moved to (404, 186)
Screenshot: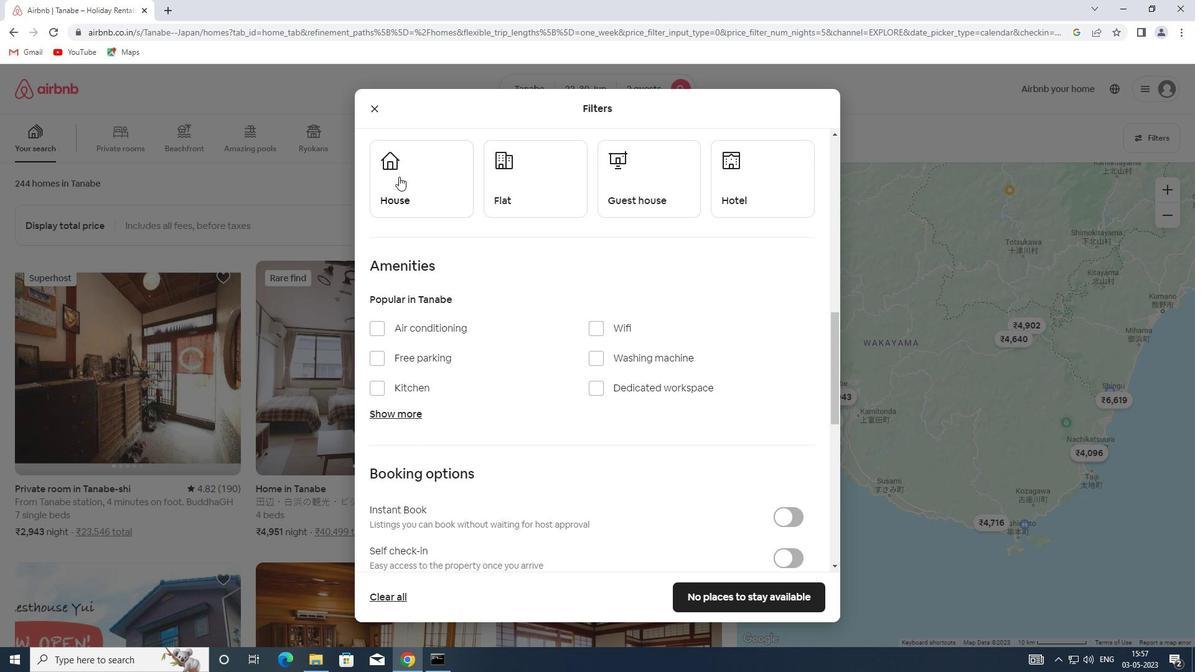 
Action: Mouse pressed left at (404, 186)
Screenshot: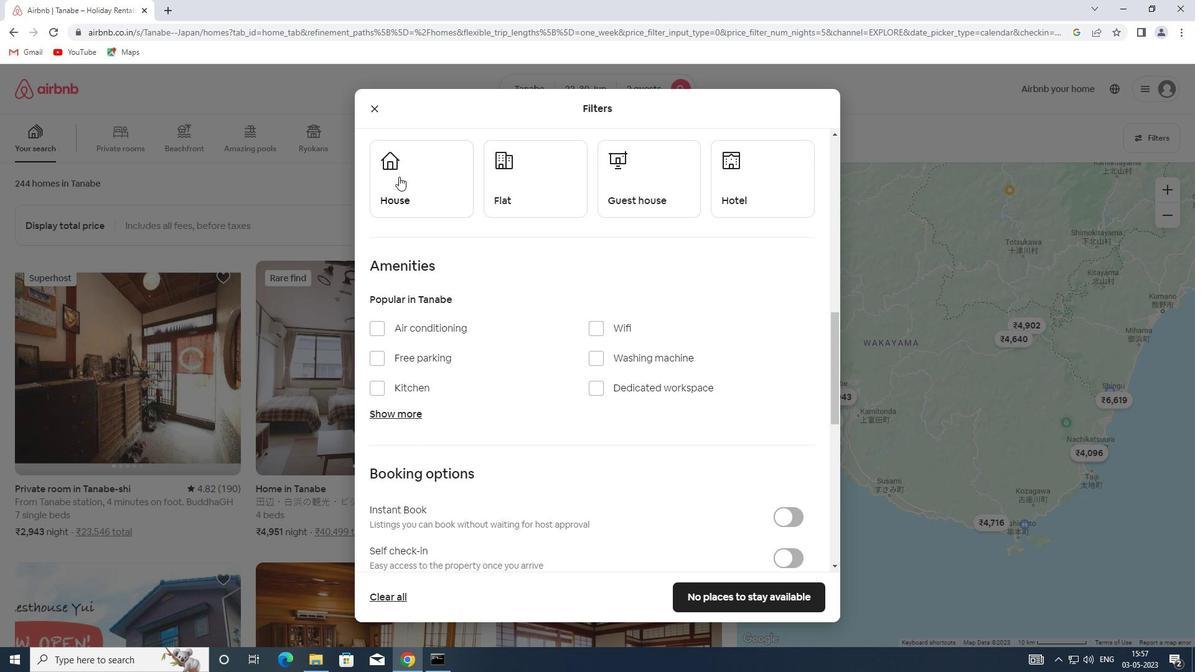 
Action: Mouse moved to (508, 188)
Screenshot: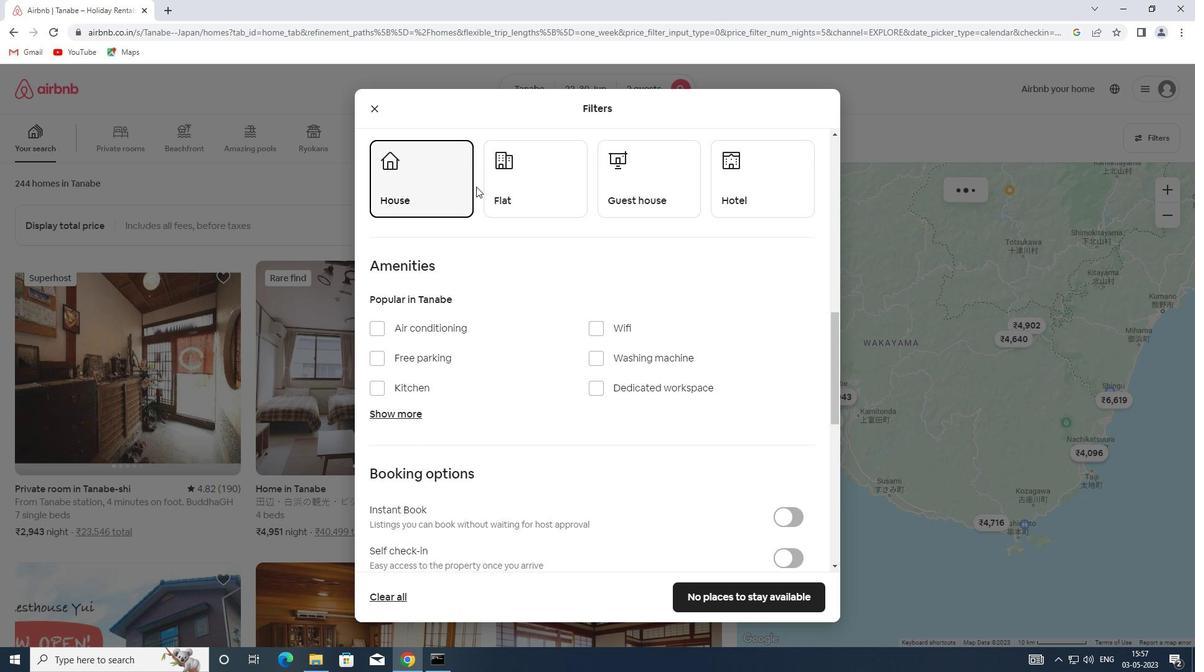 
Action: Mouse pressed left at (508, 188)
Screenshot: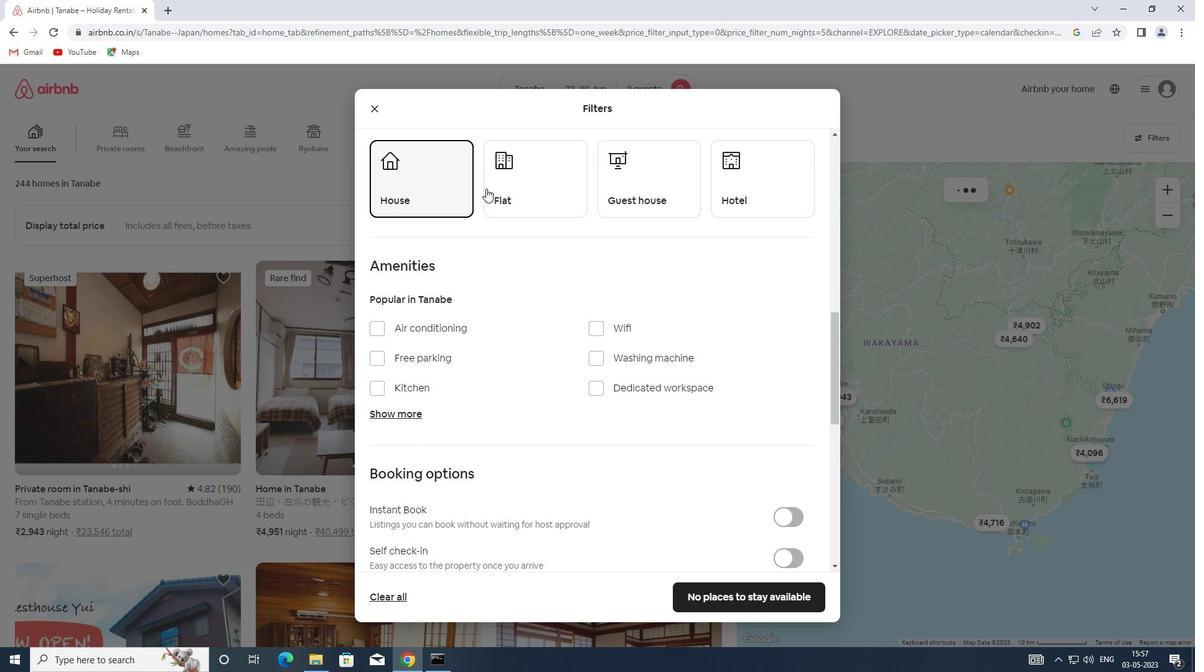 
Action: Mouse moved to (626, 194)
Screenshot: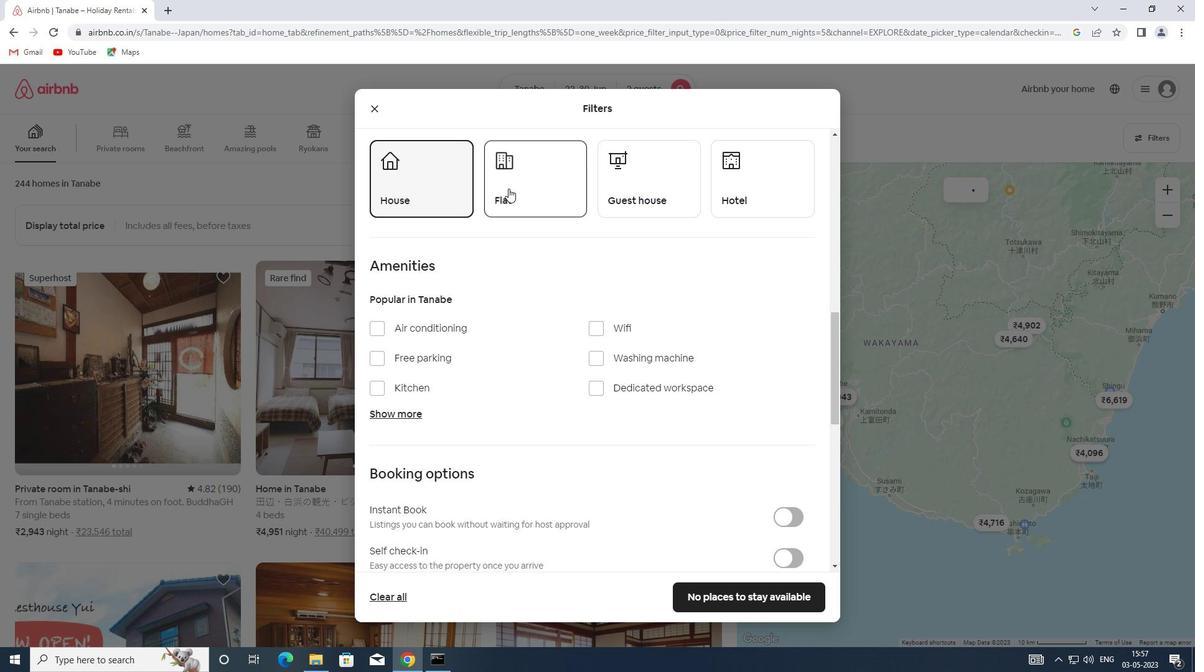 
Action: Mouse pressed left at (626, 194)
Screenshot: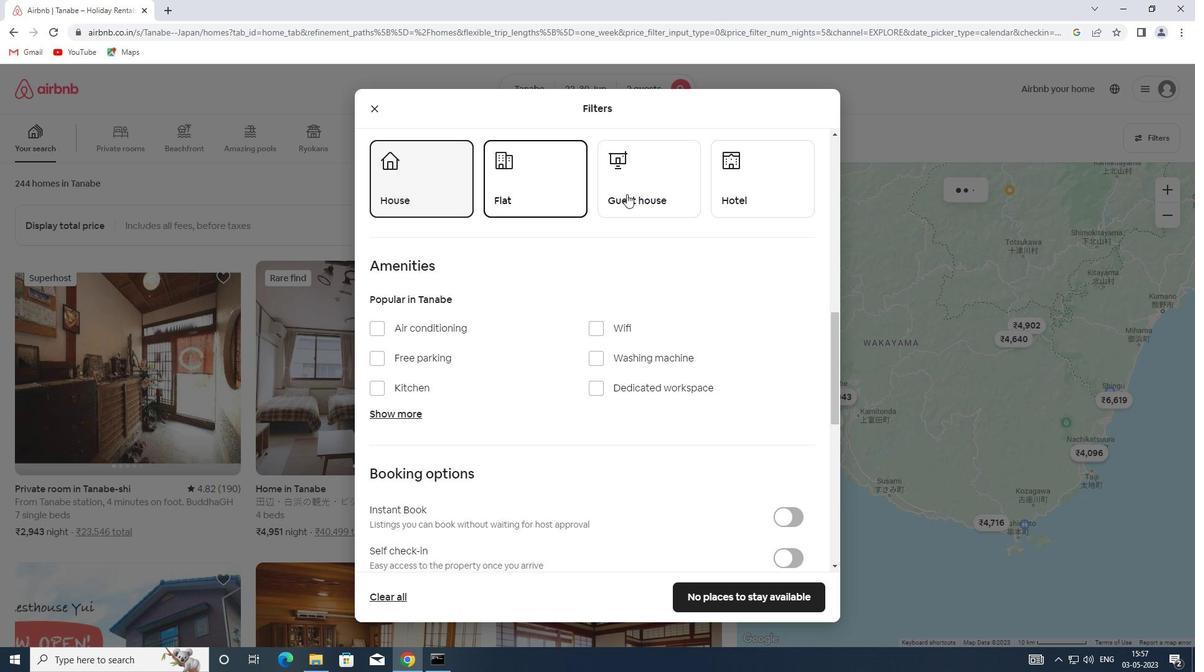 
Action: Mouse moved to (749, 189)
Screenshot: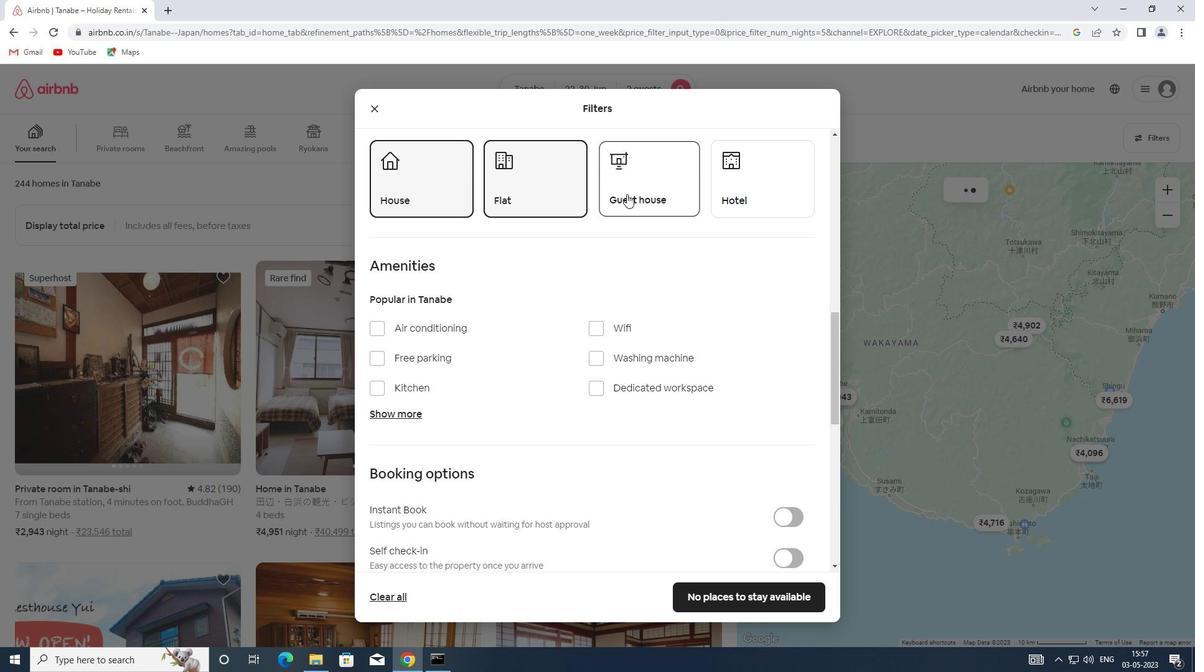 
Action: Mouse pressed left at (749, 189)
Screenshot: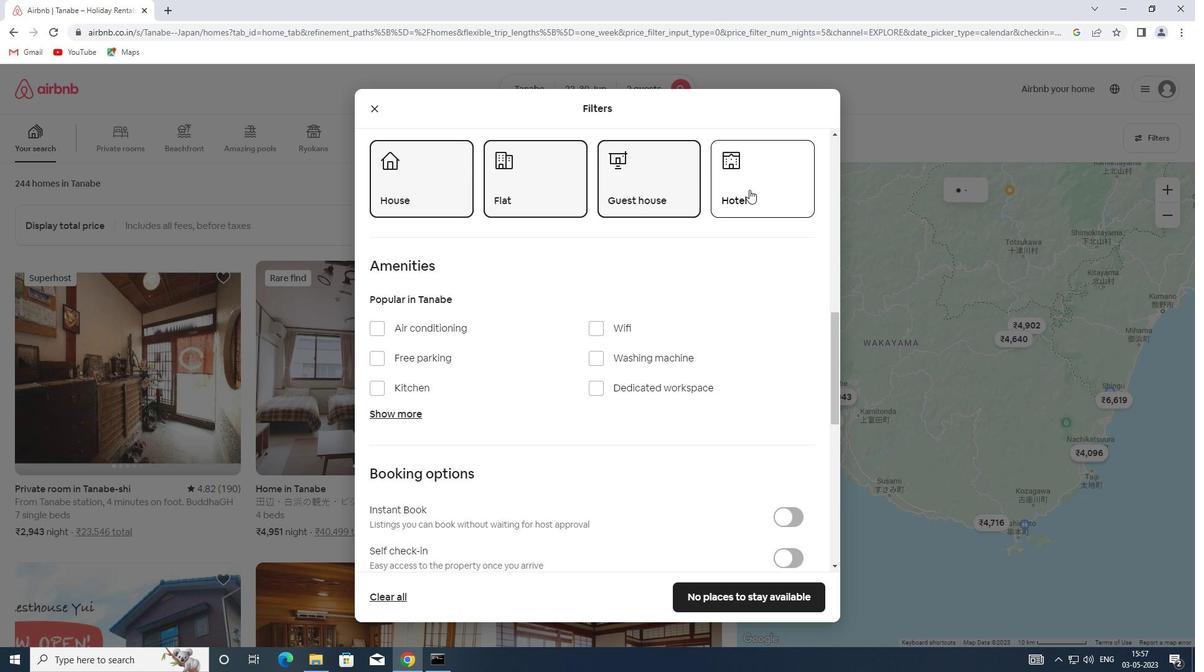 
Action: Mouse scrolled (749, 189) with delta (0, 0)
Screenshot: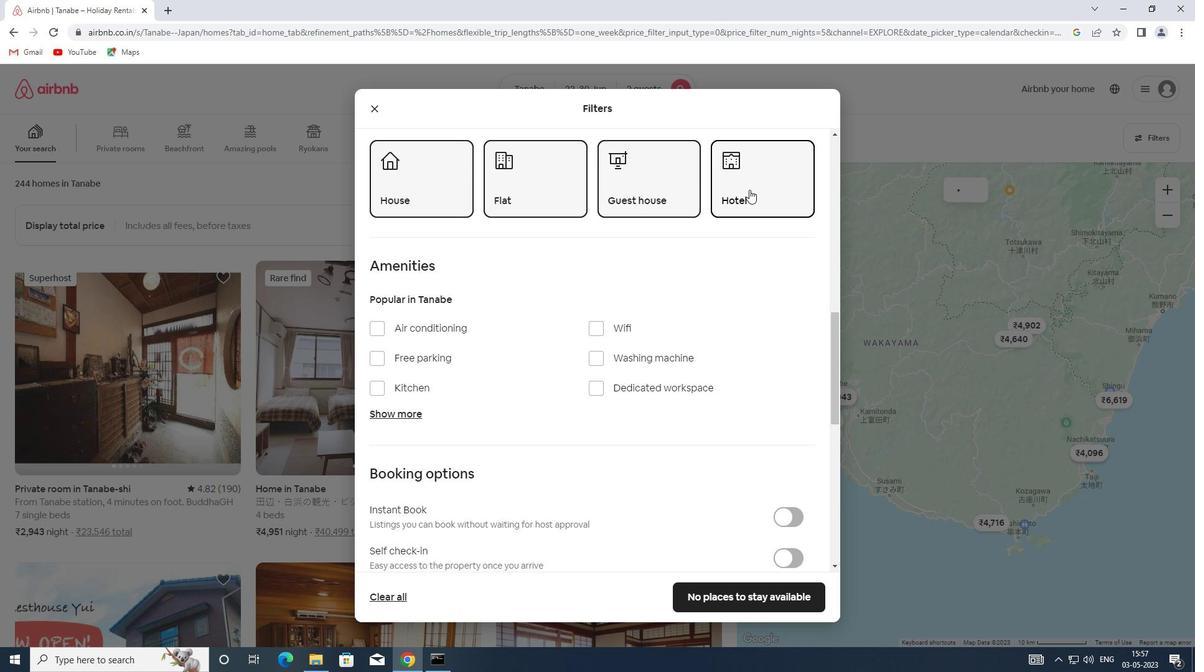 
Action: Mouse scrolled (749, 189) with delta (0, 0)
Screenshot: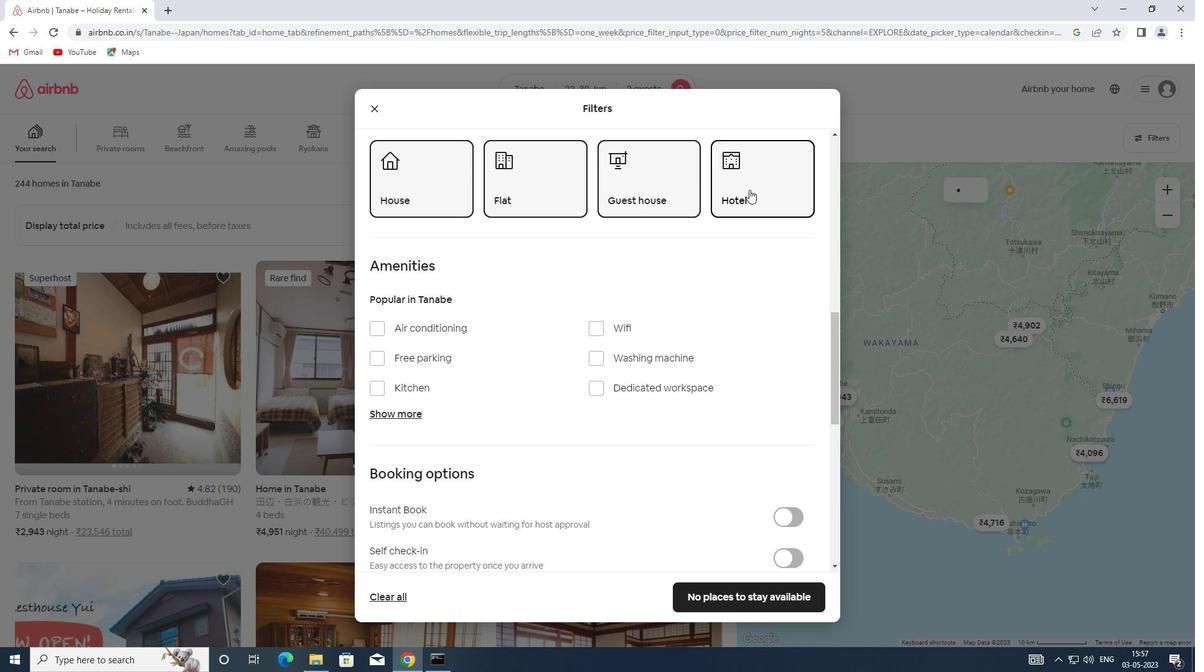 
Action: Mouse scrolled (749, 189) with delta (0, 0)
Screenshot: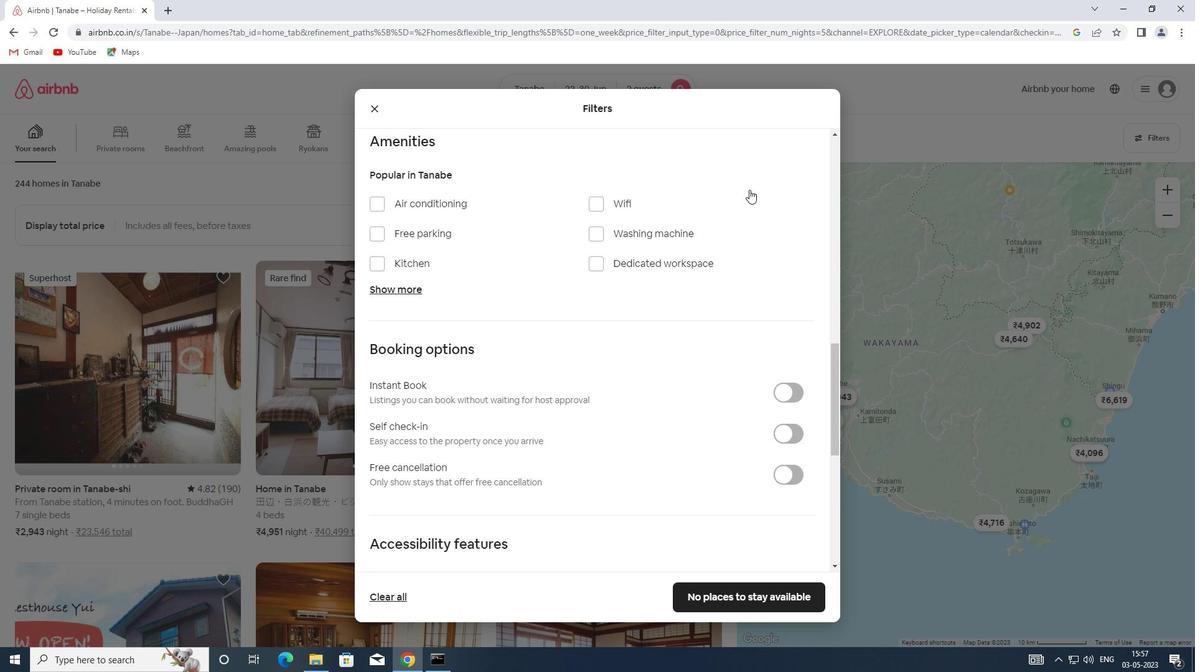 
Action: Mouse scrolled (749, 189) with delta (0, 0)
Screenshot: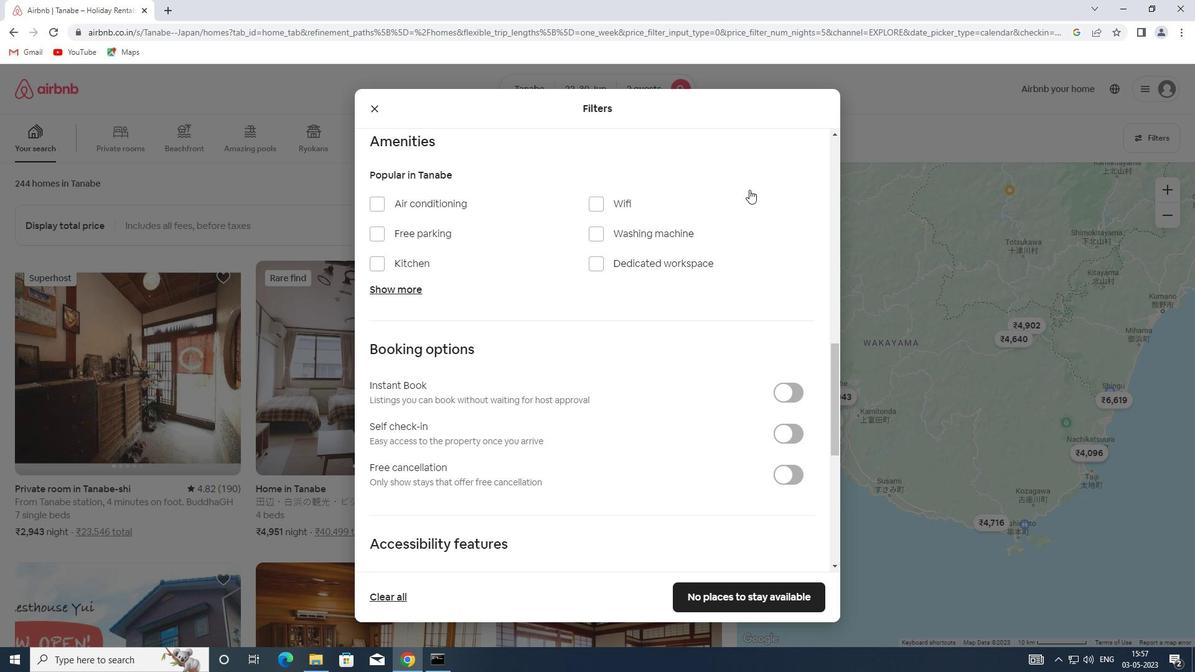
Action: Mouse moved to (784, 303)
Screenshot: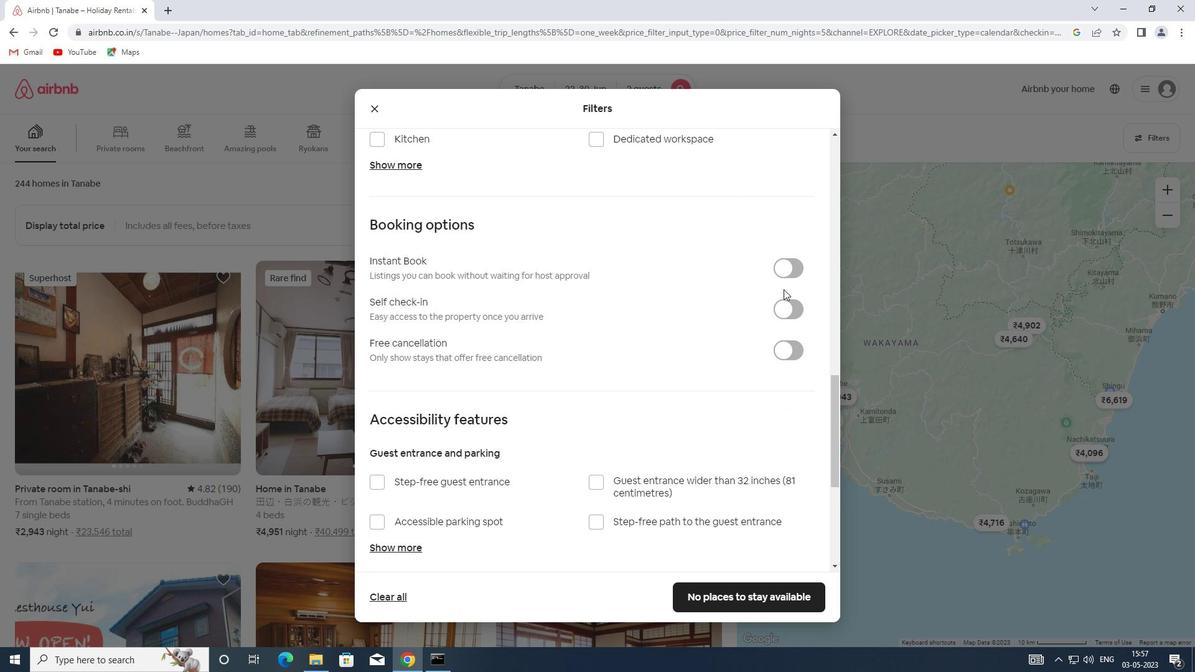 
Action: Mouse pressed left at (784, 303)
Screenshot: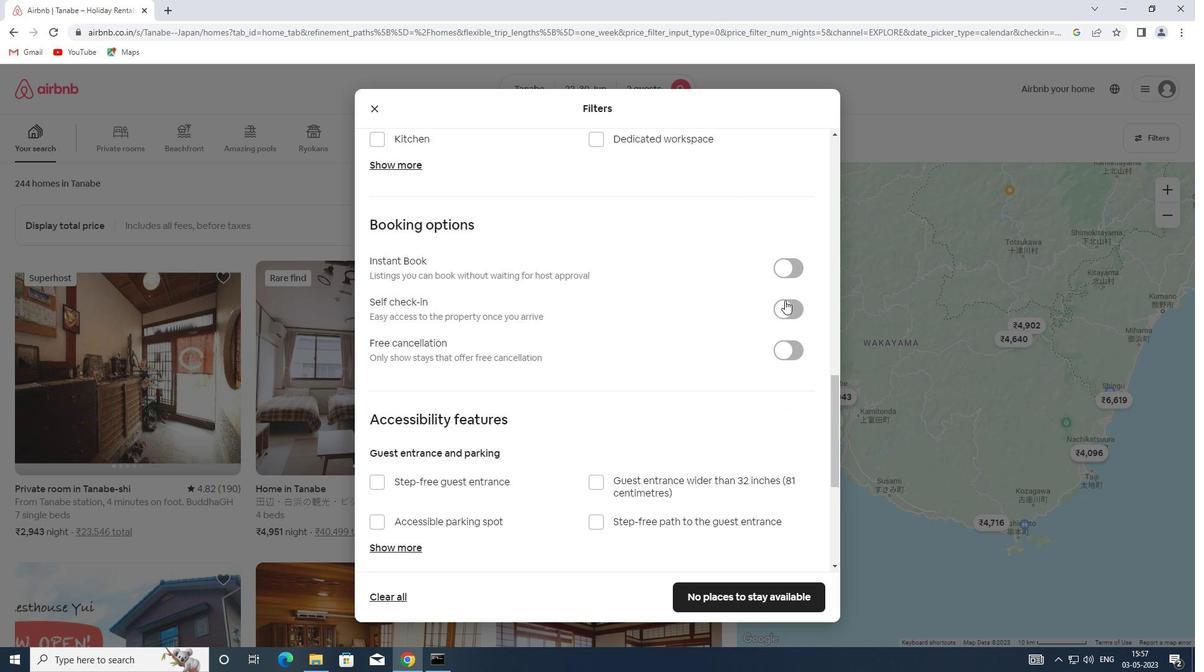 
Action: Mouse moved to (784, 305)
Screenshot: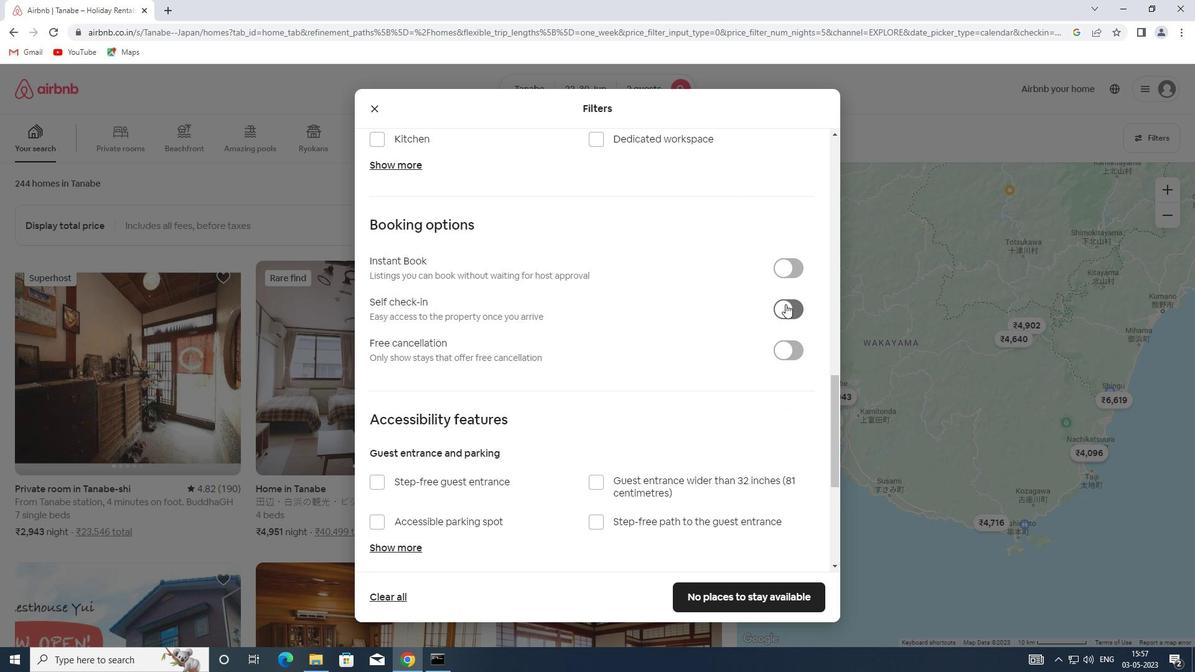 
Action: Mouse scrolled (784, 304) with delta (0, 0)
Screenshot: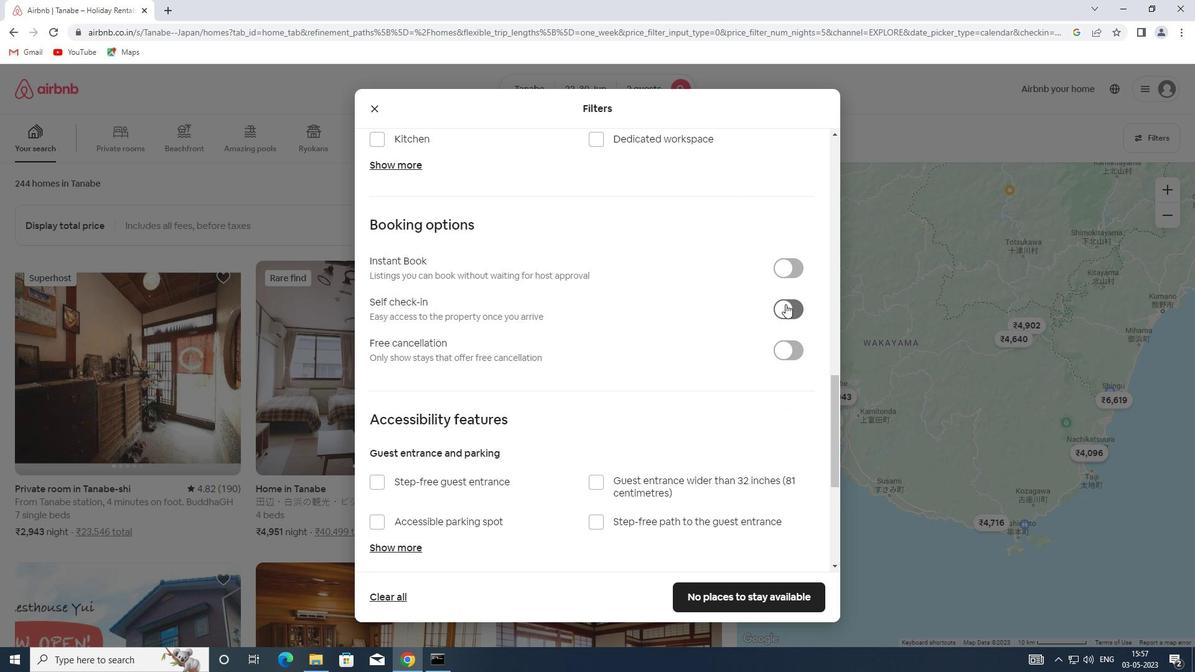 
Action: Mouse scrolled (784, 305) with delta (0, 0)
Screenshot: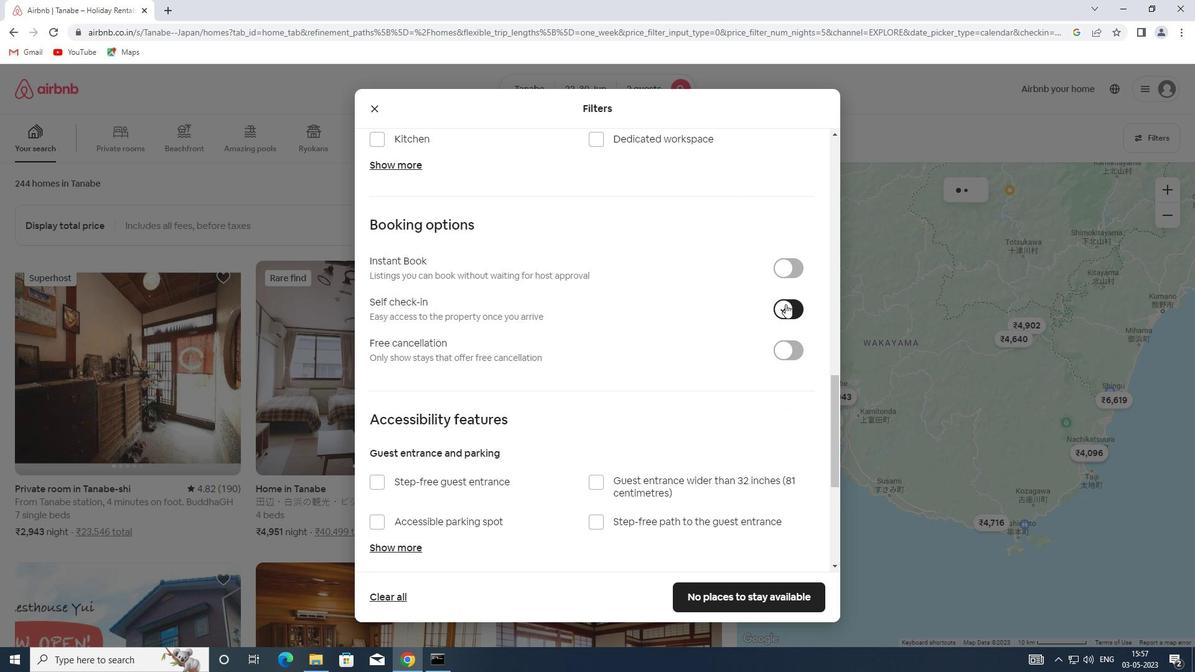 
Action: Mouse scrolled (784, 304) with delta (0, 0)
Screenshot: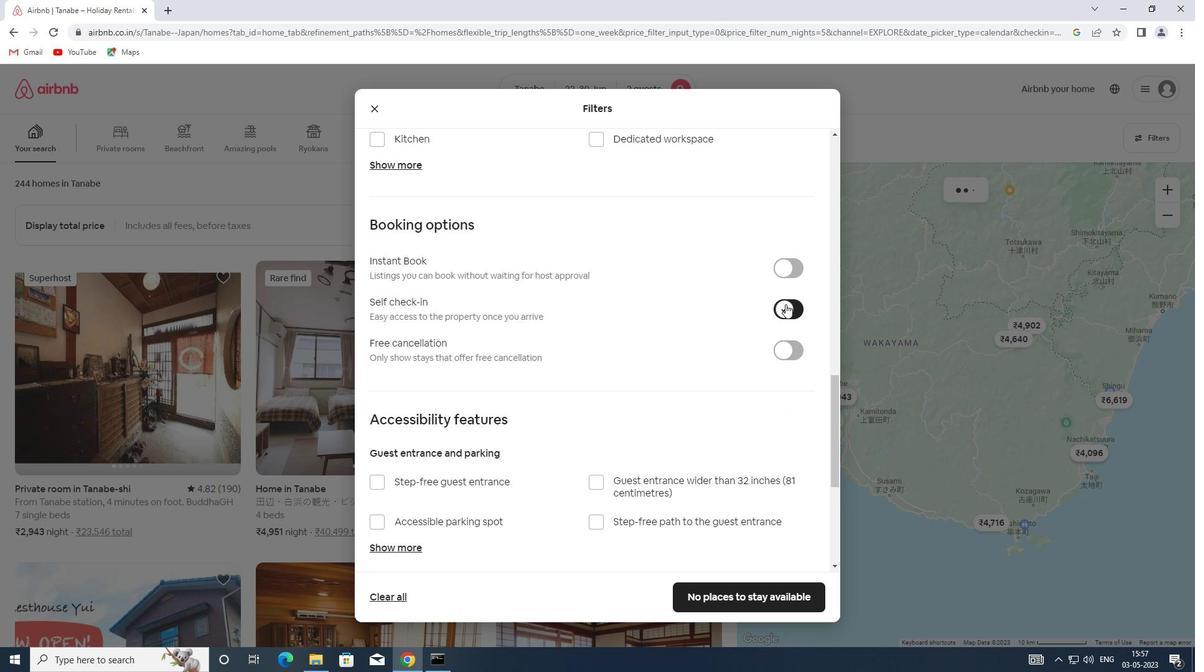 
Action: Mouse scrolled (784, 304) with delta (0, 0)
Screenshot: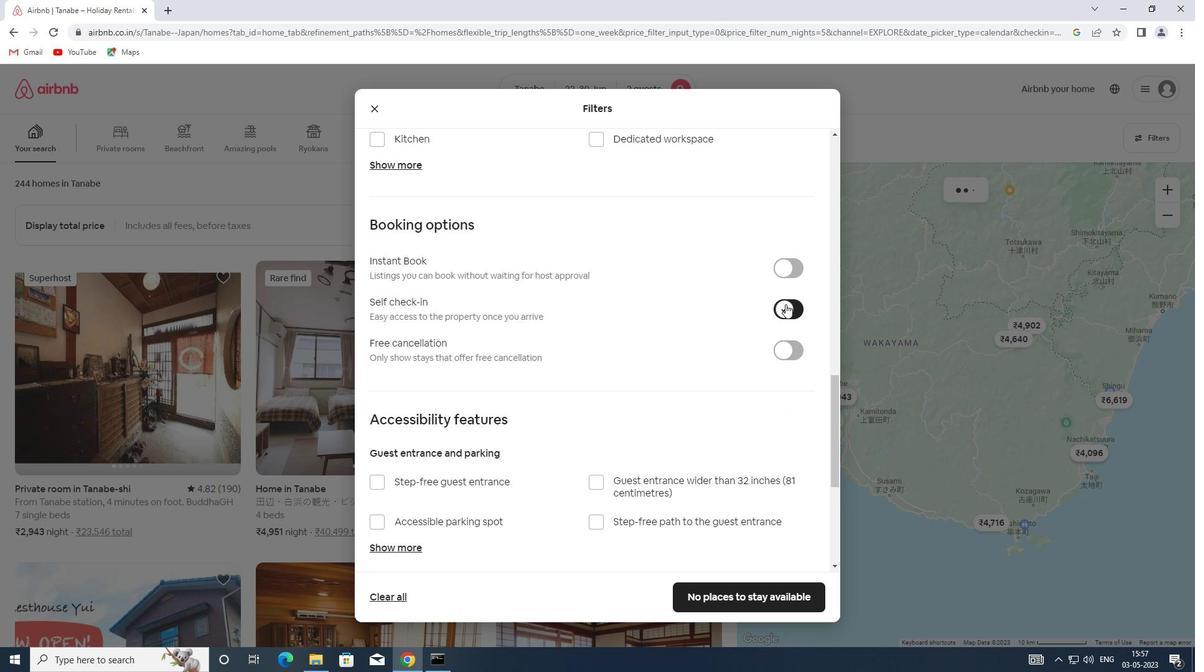 
Action: Mouse moved to (558, 461)
Screenshot: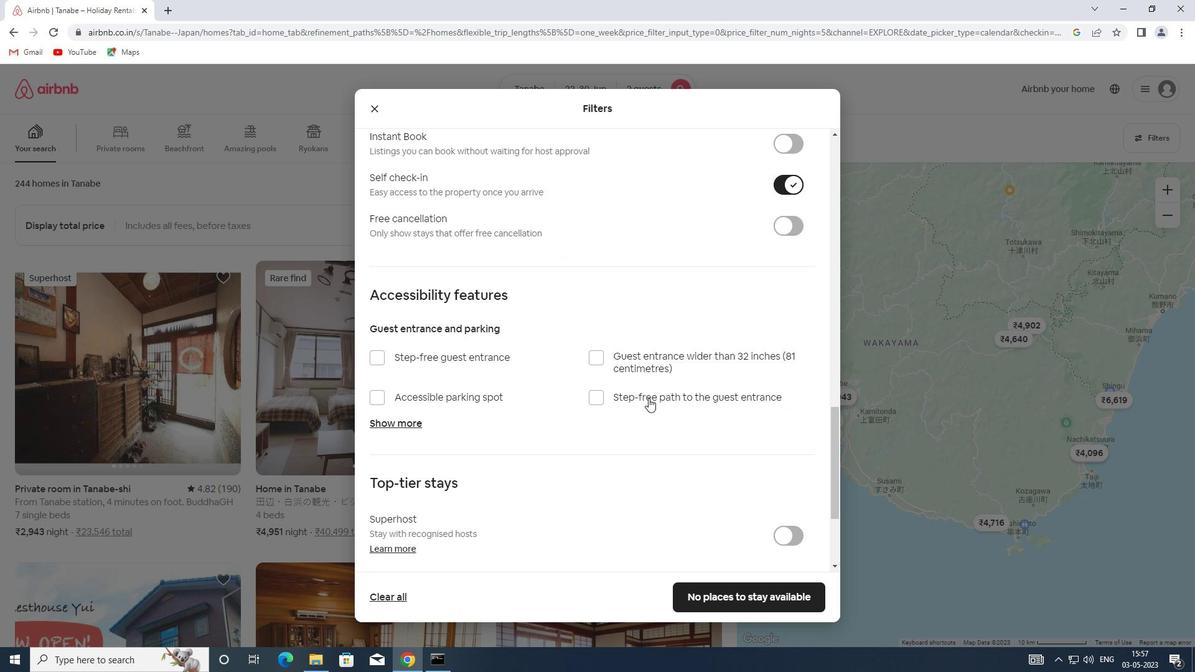 
Action: Mouse scrolled (558, 460) with delta (0, 0)
Screenshot: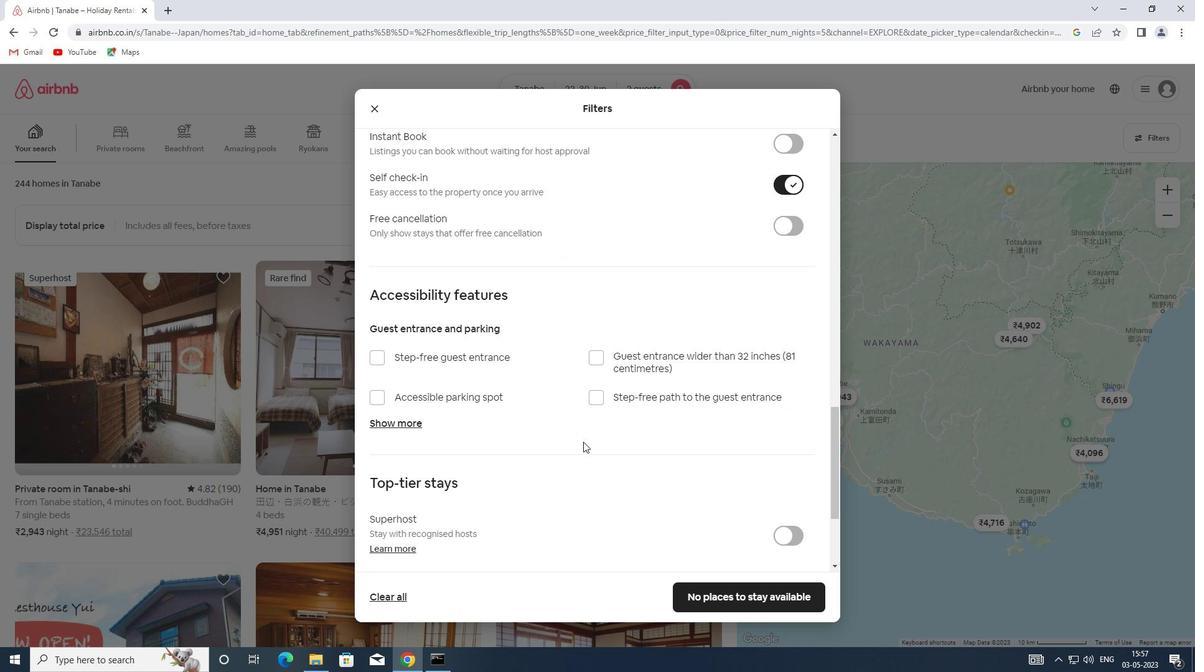 
Action: Mouse scrolled (558, 460) with delta (0, 0)
Screenshot: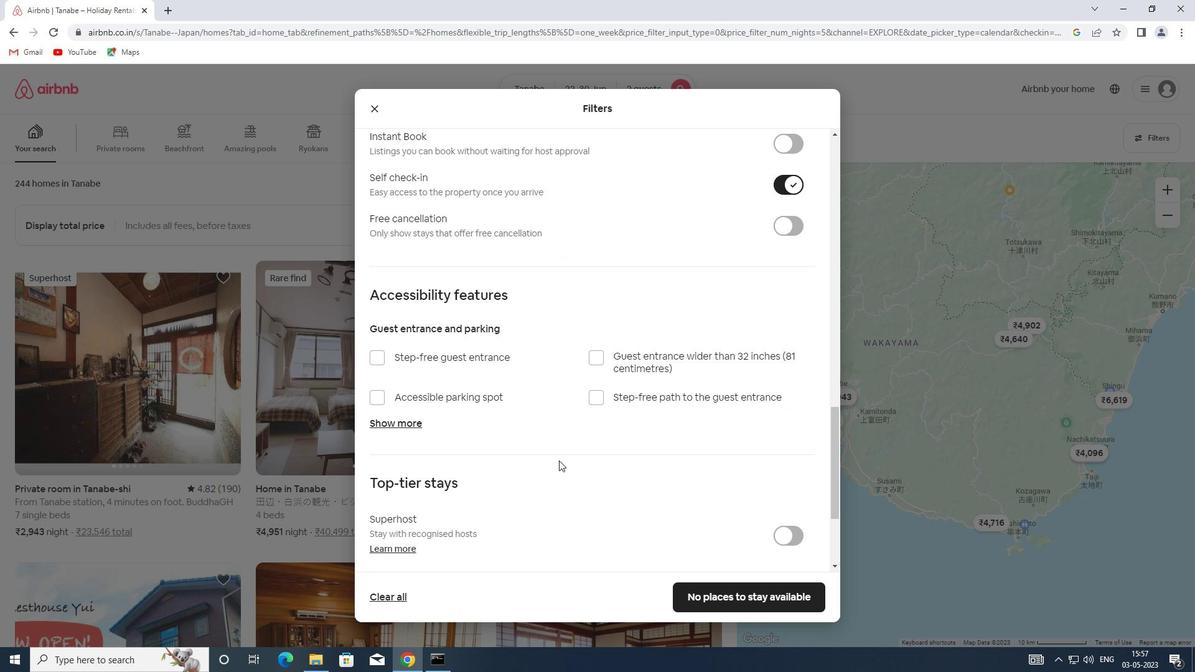 
Action: Mouse scrolled (558, 460) with delta (0, 0)
Screenshot: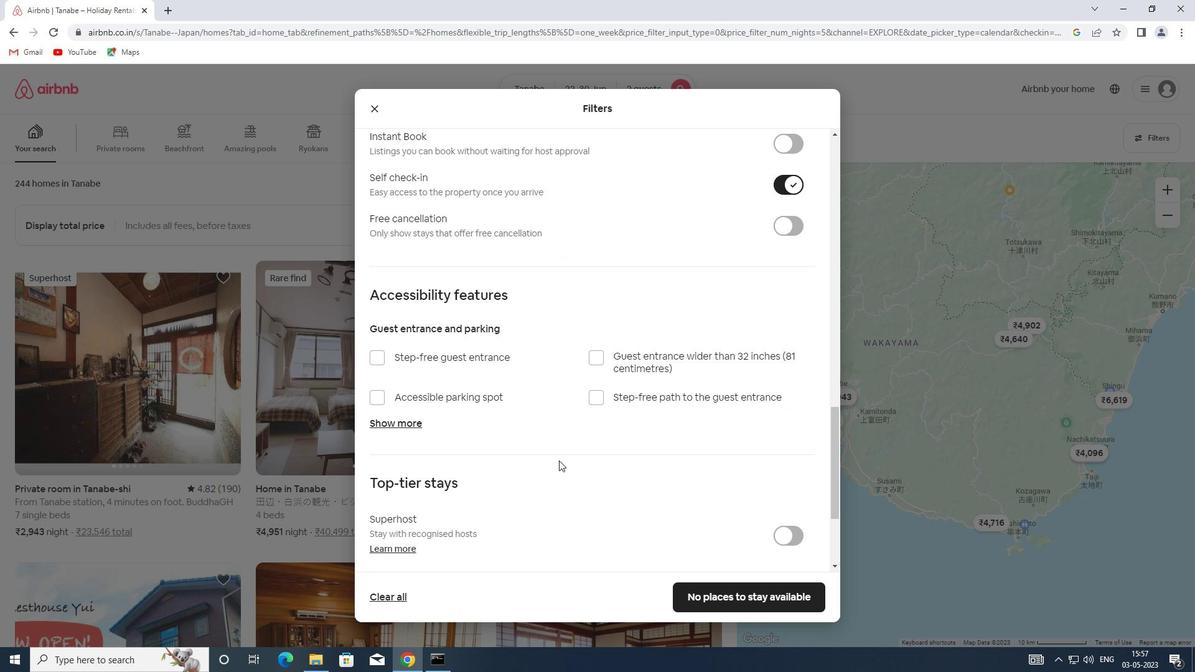 
Action: Mouse scrolled (558, 460) with delta (0, 0)
Screenshot: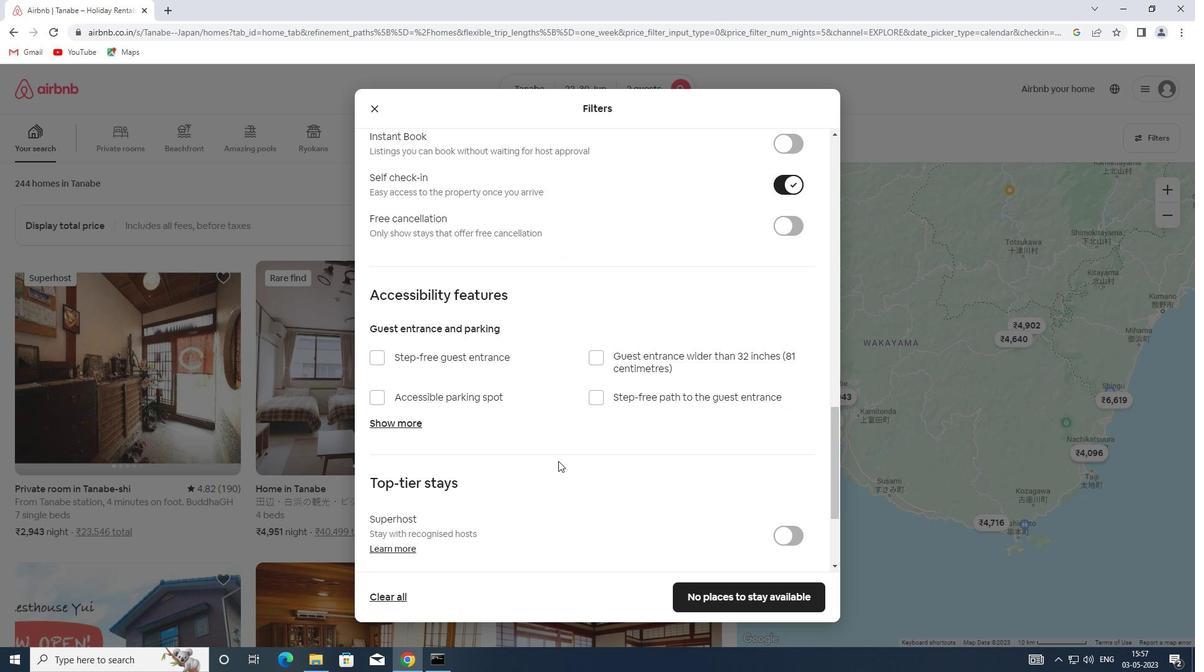 
Action: Mouse moved to (399, 486)
Screenshot: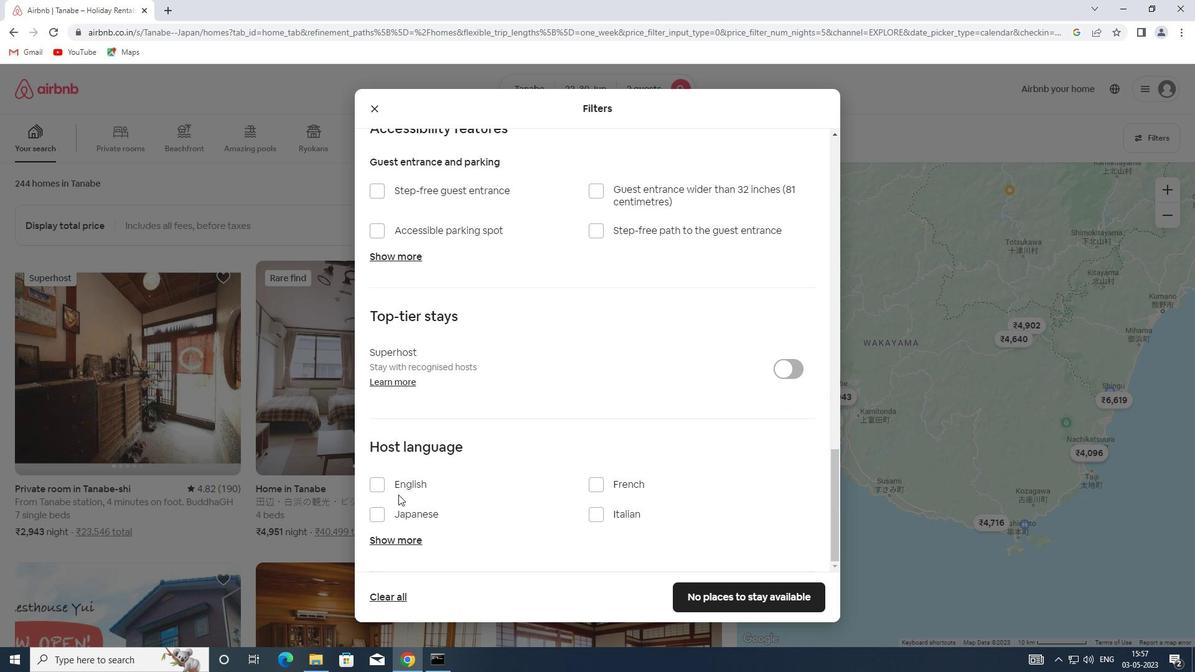 
Action: Mouse pressed left at (399, 486)
Screenshot: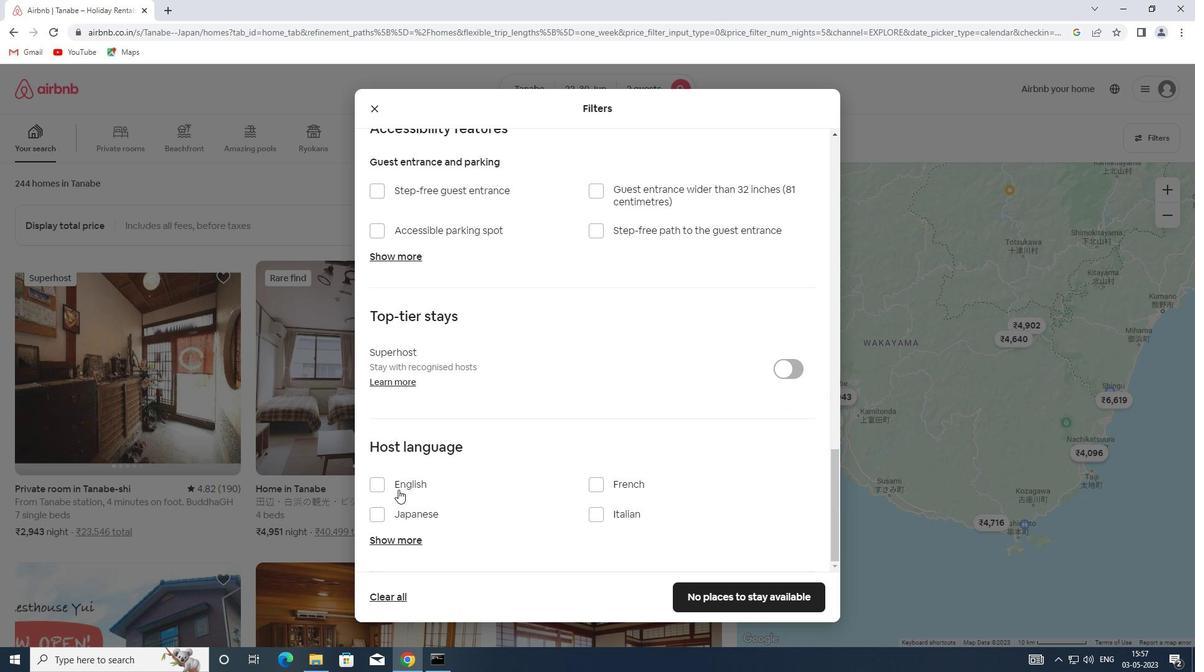 
Action: Mouse moved to (718, 598)
Screenshot: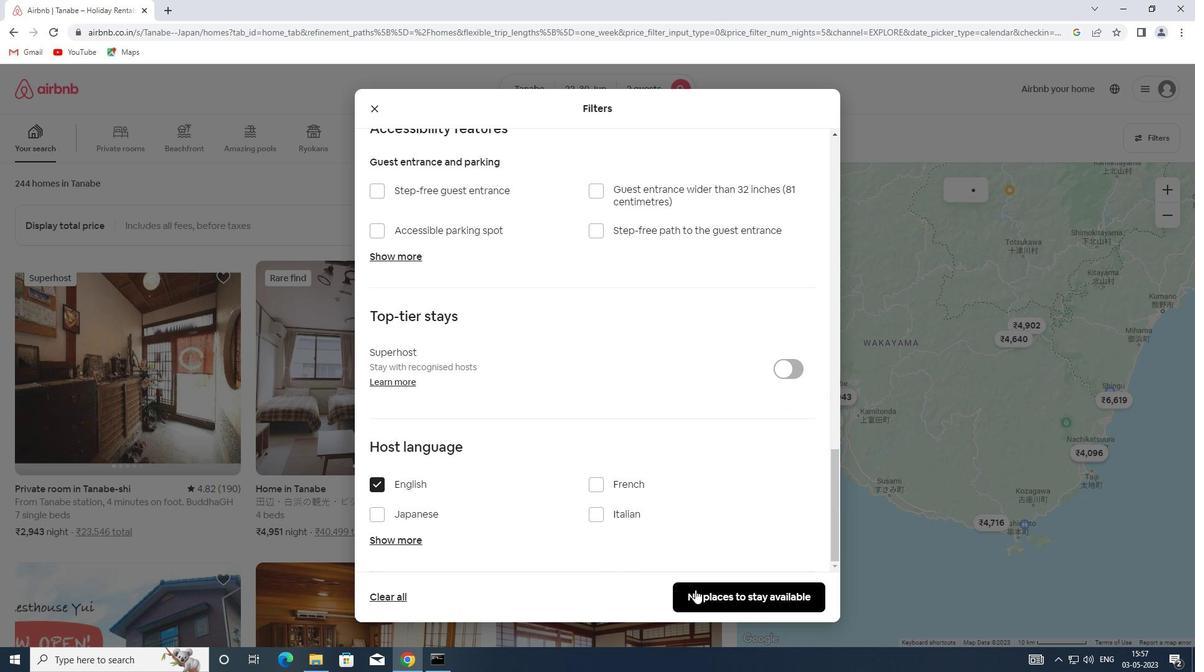 
Action: Mouse pressed left at (718, 598)
Screenshot: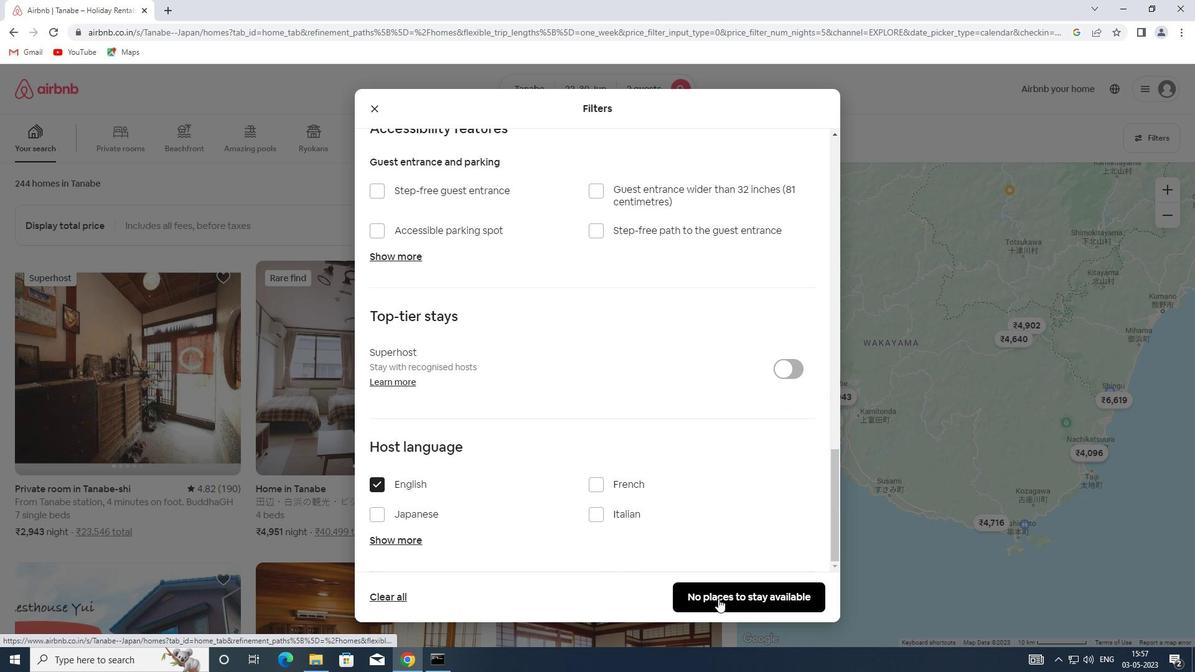 
